 Task: Search one way flight ticket for 4 adults, 2 children, 2 infants in seat and 1 infant on lap in economy from Portsmouth: Portsmouth International Airport At Pease to Jacksonville: Albert J. Ellis Airport on 8-3-2023. Choice of flights is Alaska. Price is upto 90000. Outbound departure time preference is 21:00. Return departure time preference is 16:00.
Action: Mouse moved to (227, 284)
Screenshot: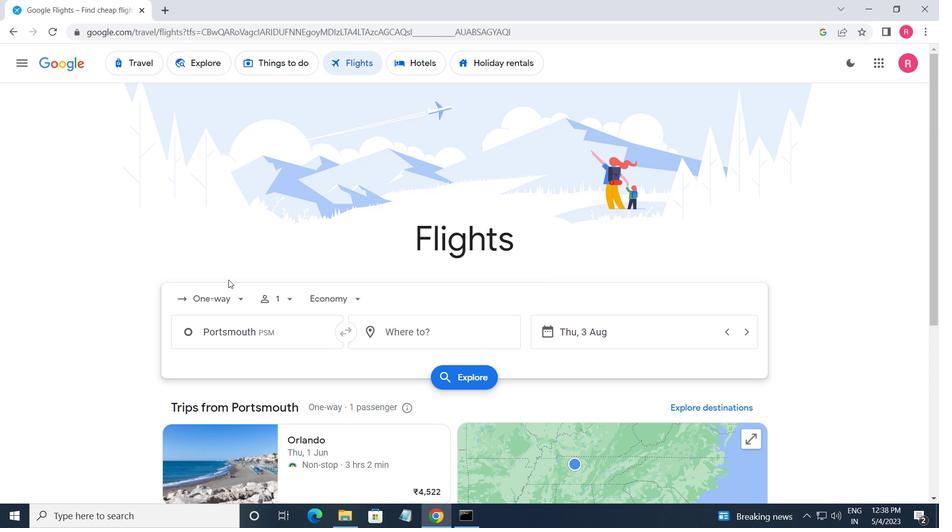 
Action: Mouse pressed left at (227, 284)
Screenshot: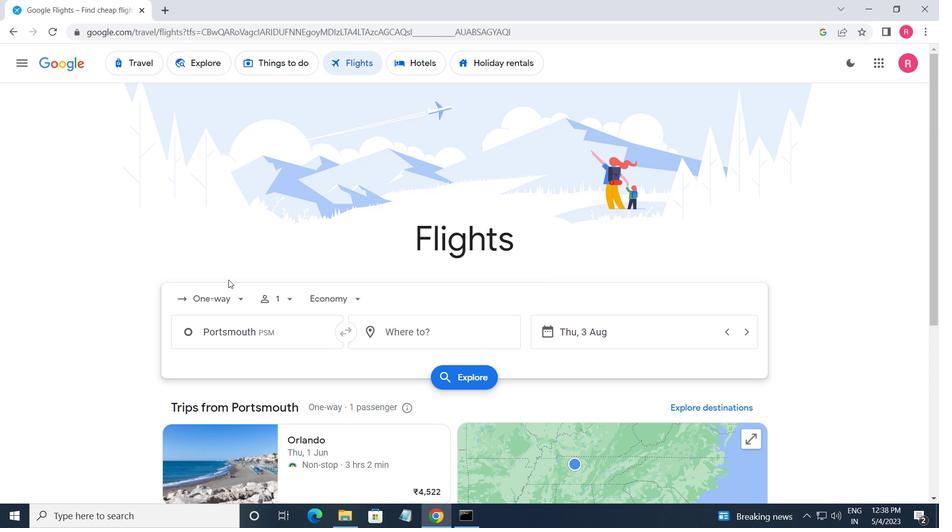 
Action: Mouse moved to (234, 352)
Screenshot: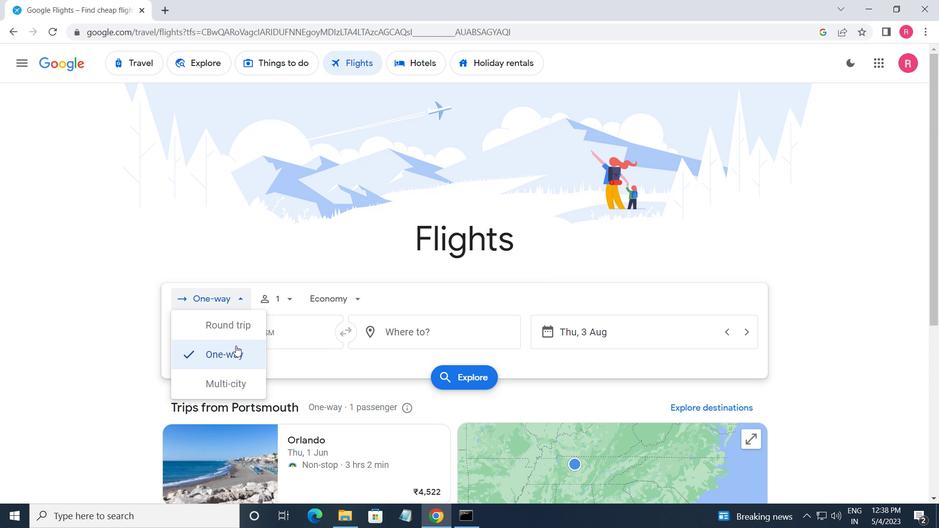 
Action: Mouse pressed left at (234, 352)
Screenshot: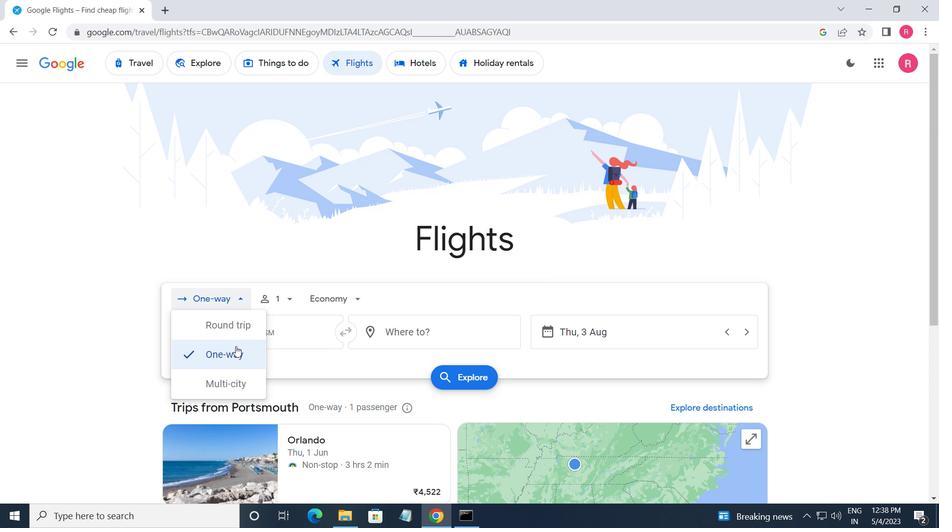 
Action: Mouse moved to (272, 304)
Screenshot: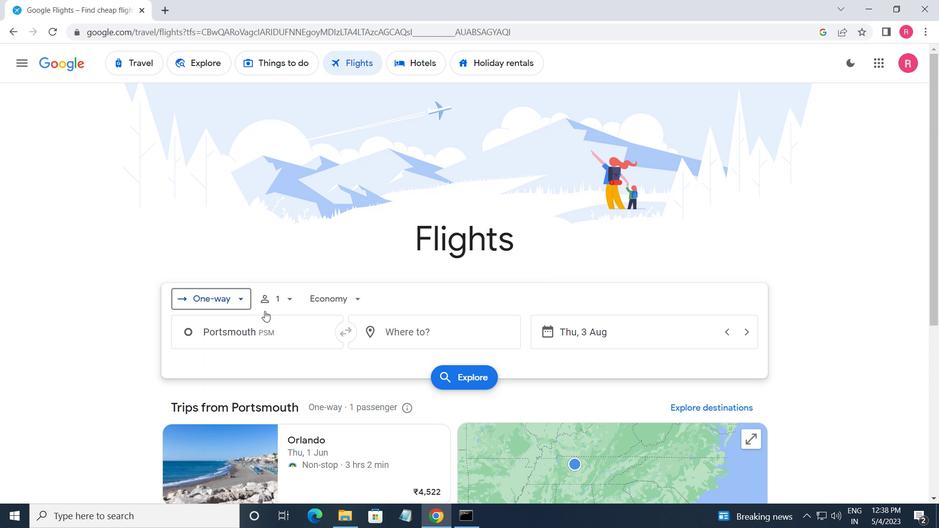 
Action: Mouse pressed left at (272, 304)
Screenshot: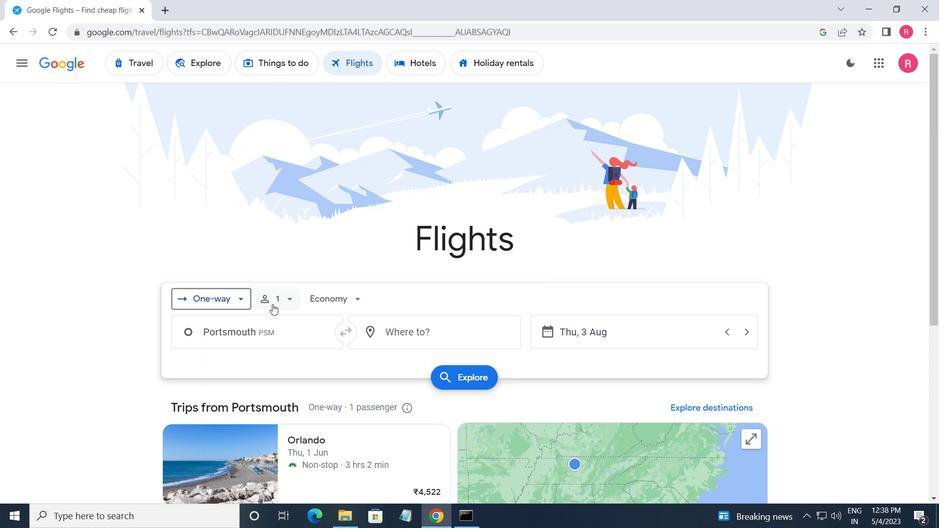 
Action: Mouse moved to (397, 333)
Screenshot: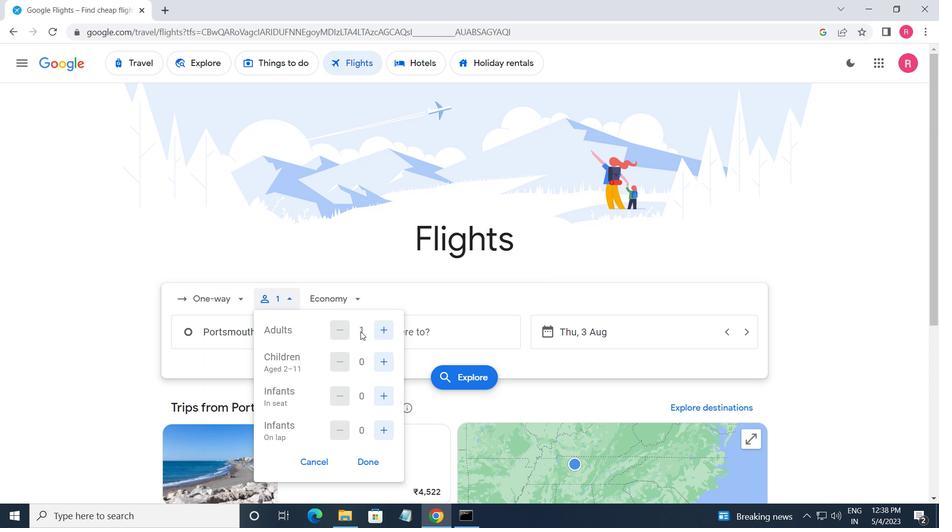 
Action: Mouse pressed left at (397, 333)
Screenshot: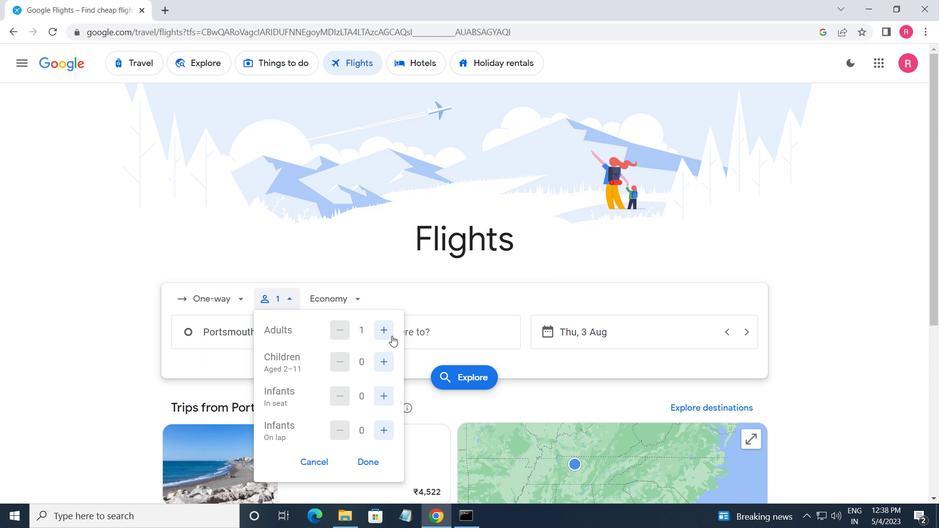 
Action: Mouse moved to (390, 330)
Screenshot: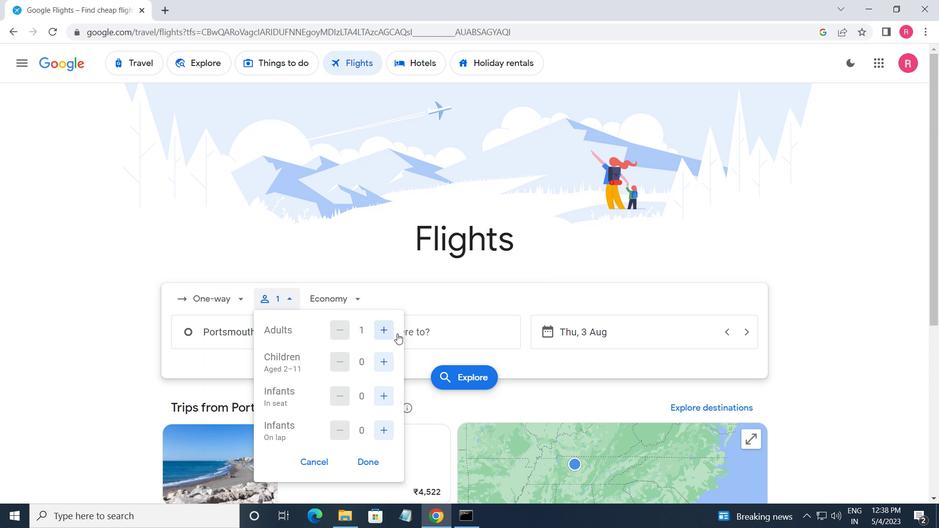 
Action: Mouse pressed left at (390, 330)
Screenshot: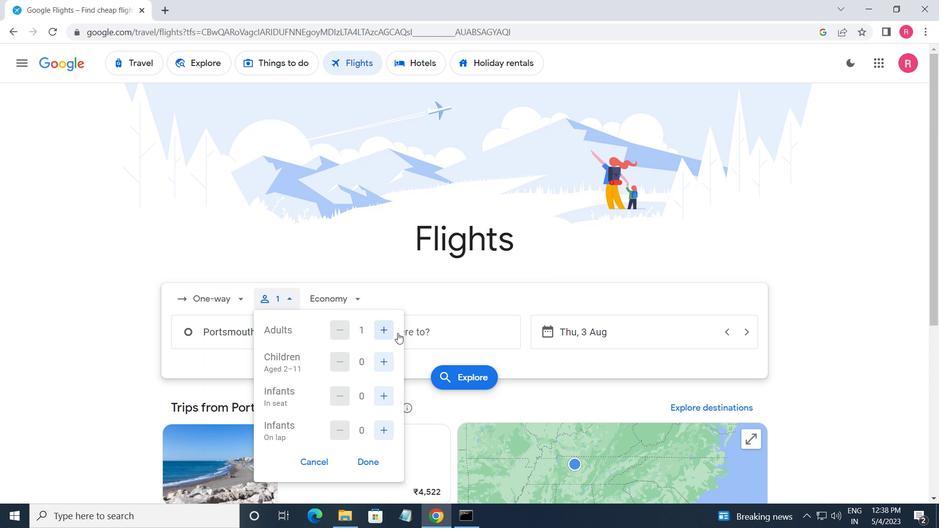 
Action: Mouse moved to (390, 330)
Screenshot: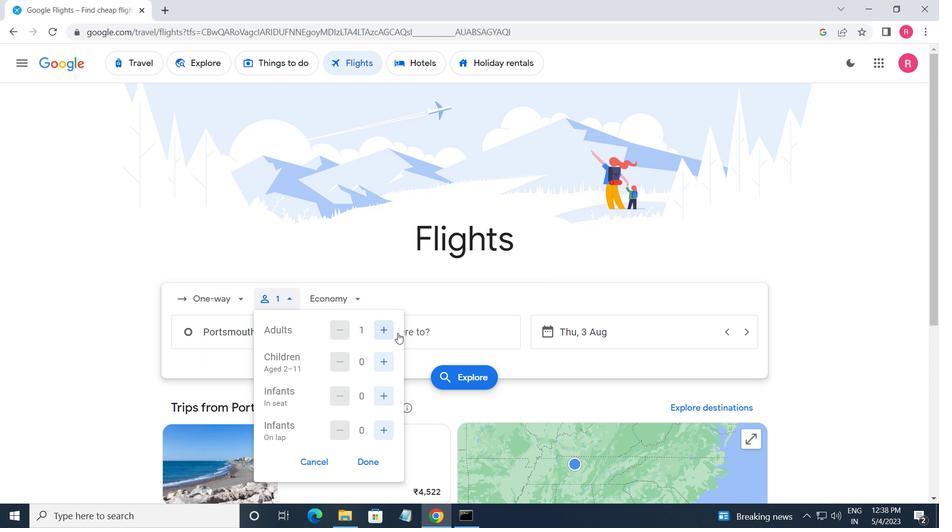 
Action: Mouse pressed left at (390, 330)
Screenshot: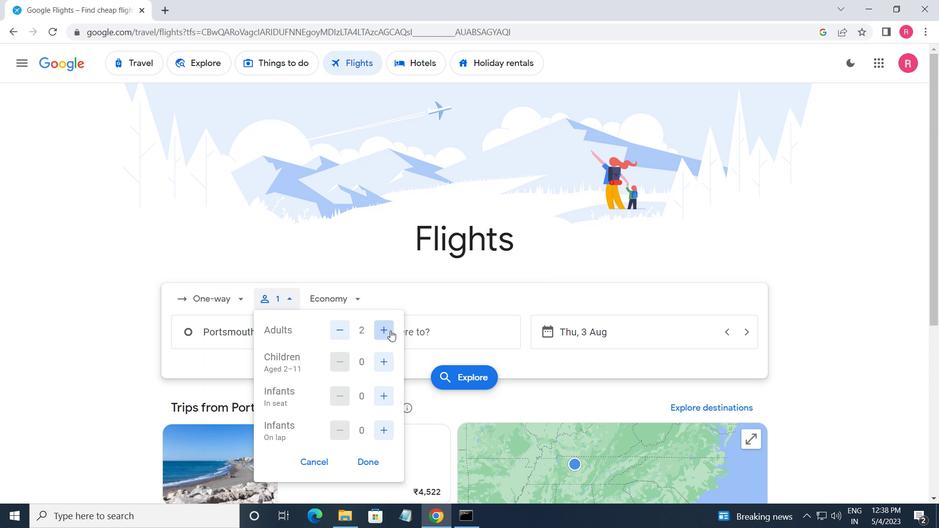 
Action: Mouse moved to (384, 362)
Screenshot: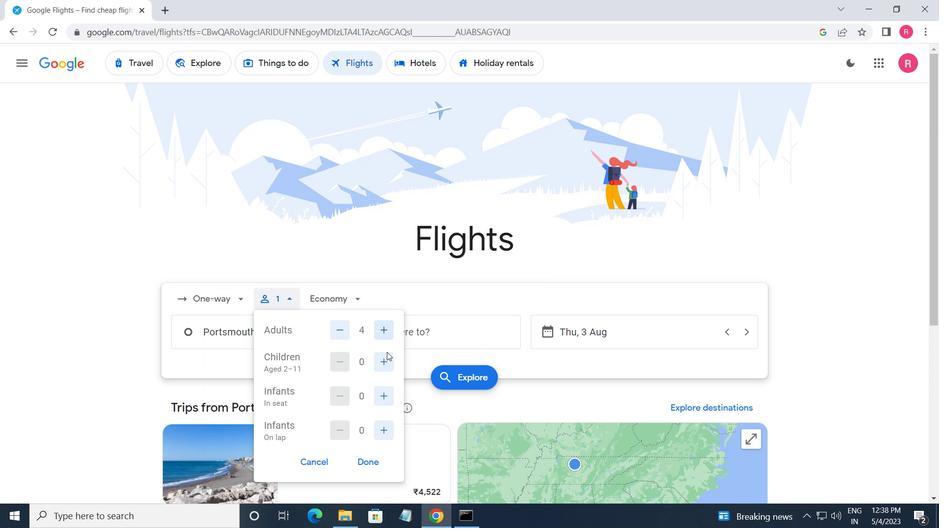 
Action: Mouse pressed left at (384, 362)
Screenshot: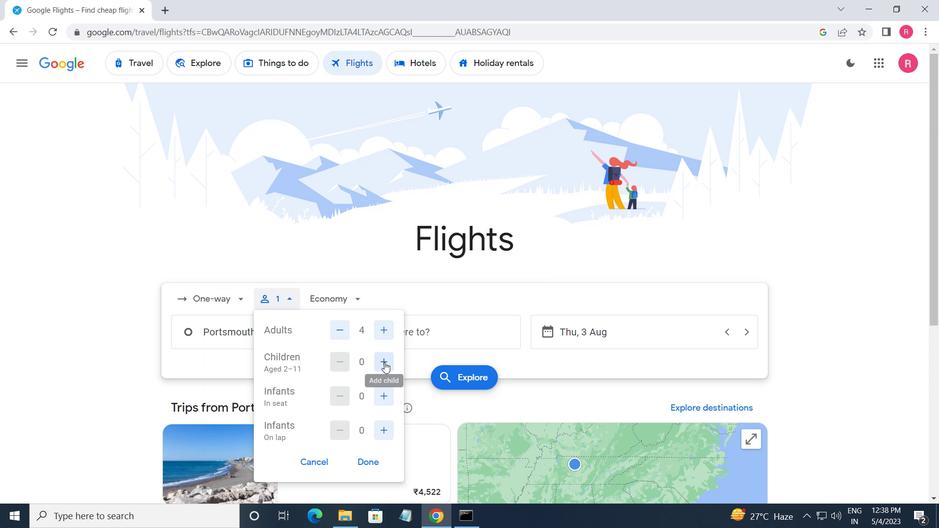 
Action: Mouse pressed left at (384, 362)
Screenshot: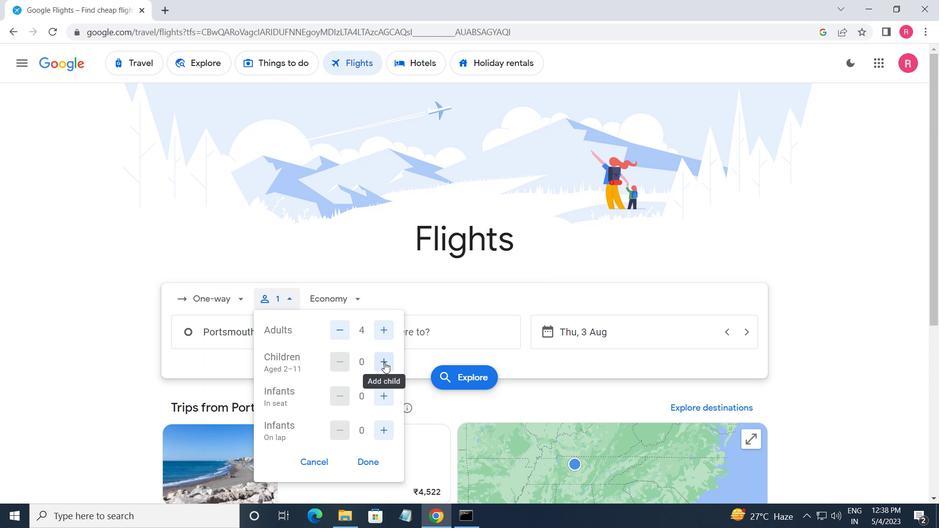 
Action: Mouse moved to (381, 390)
Screenshot: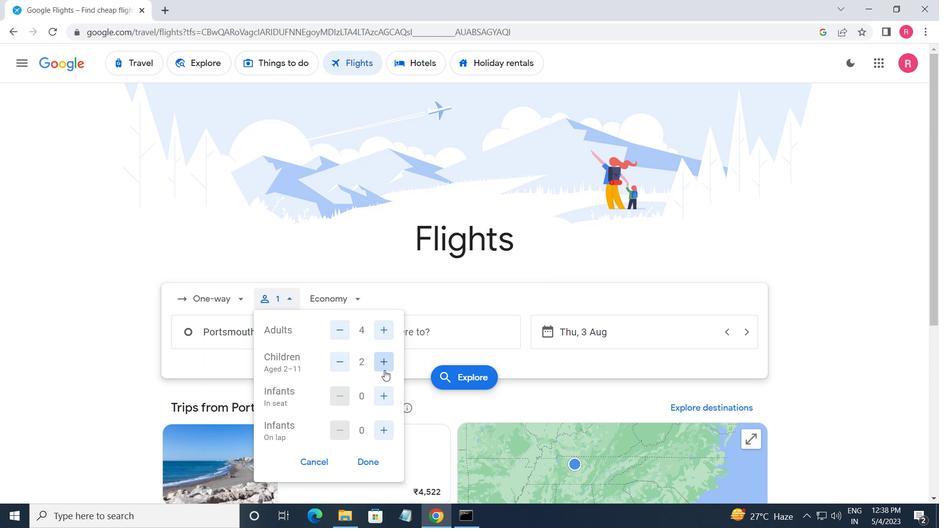 
Action: Mouse pressed left at (381, 390)
Screenshot: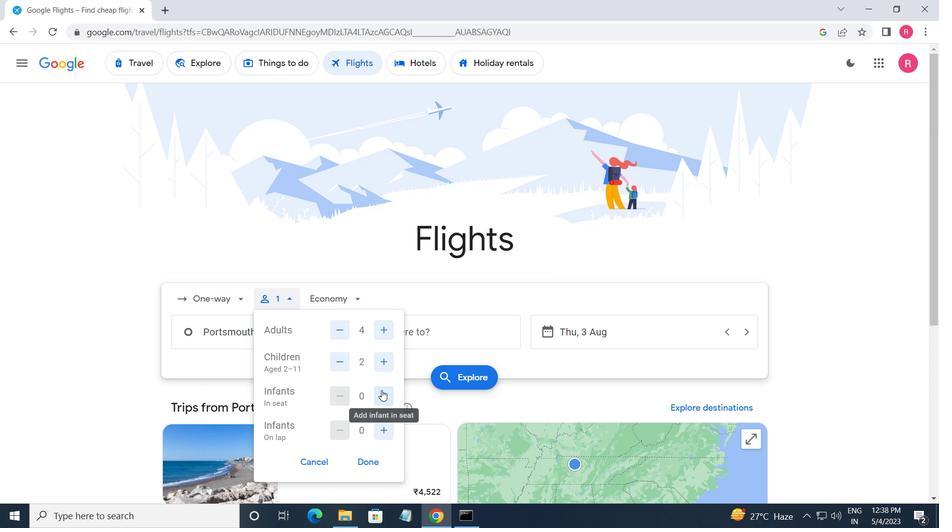 
Action: Mouse pressed left at (381, 390)
Screenshot: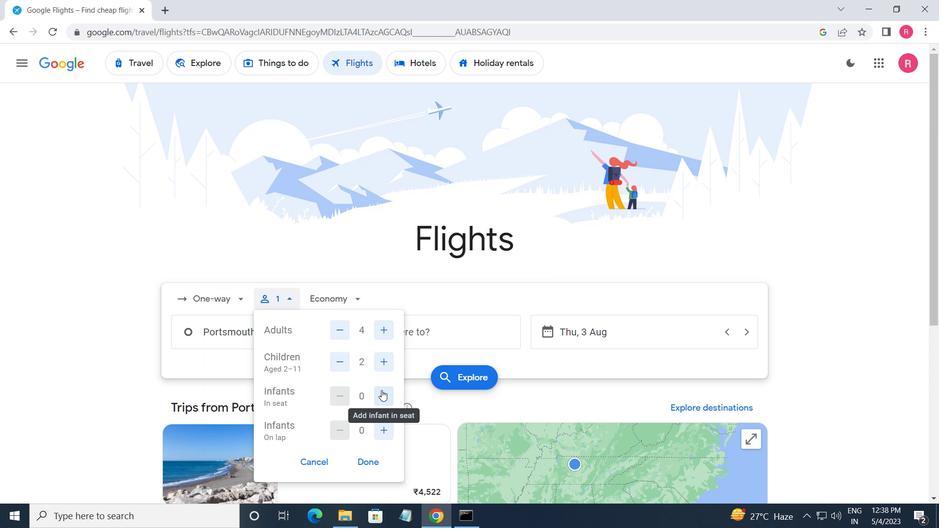 
Action: Mouse moved to (381, 423)
Screenshot: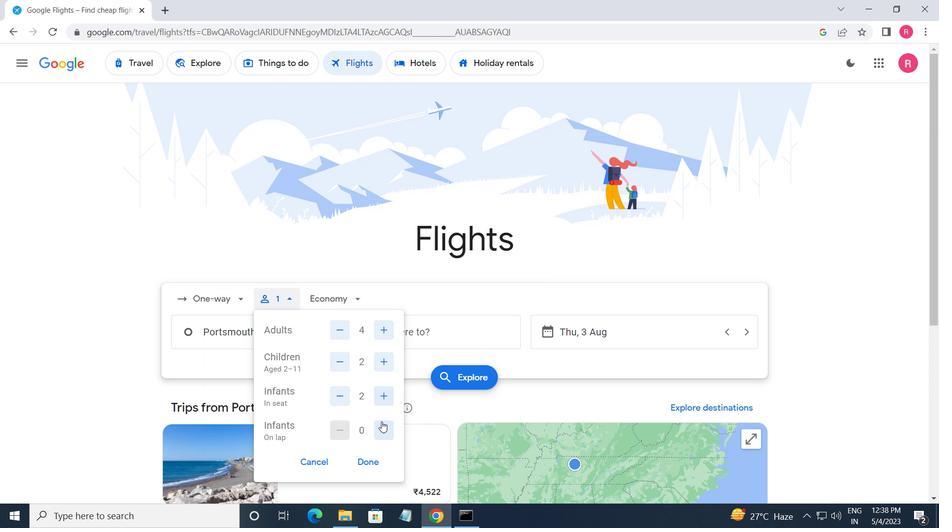 
Action: Mouse pressed left at (381, 423)
Screenshot: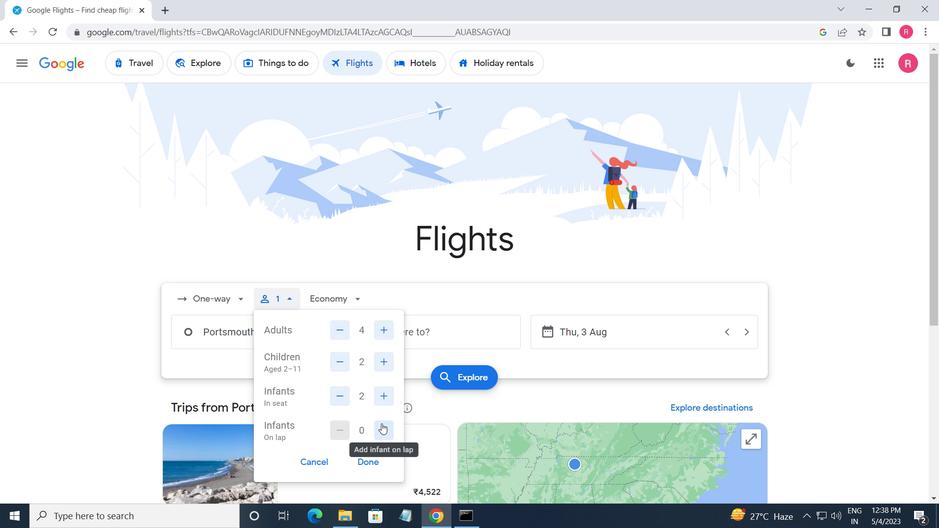 
Action: Mouse moved to (347, 301)
Screenshot: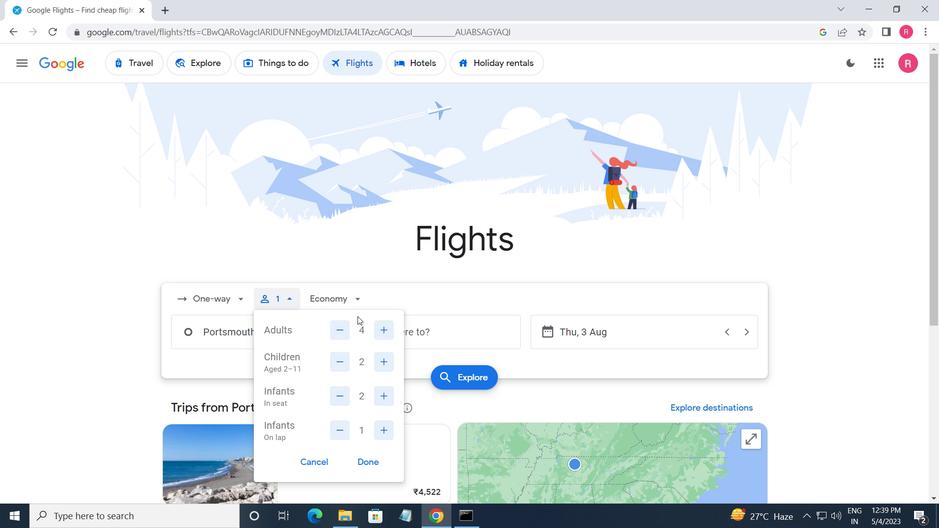 
Action: Mouse pressed left at (347, 301)
Screenshot: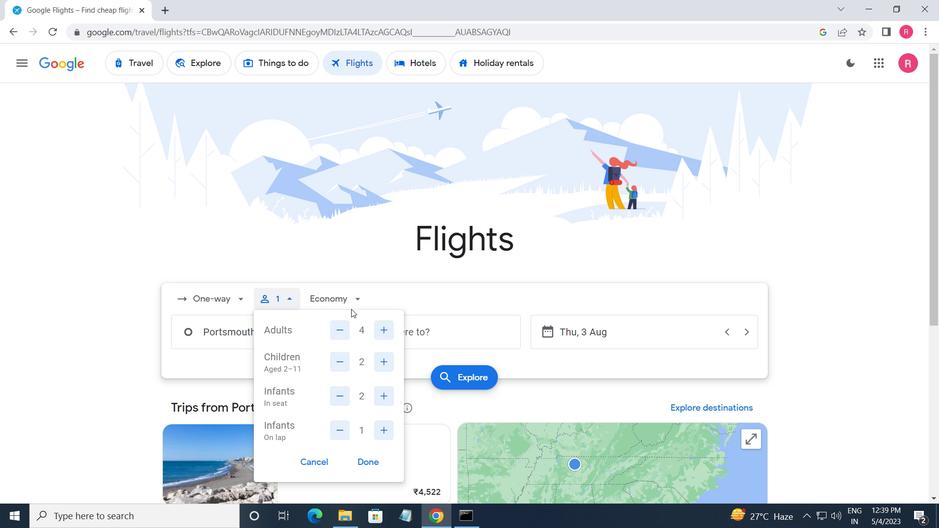 
Action: Mouse moved to (345, 328)
Screenshot: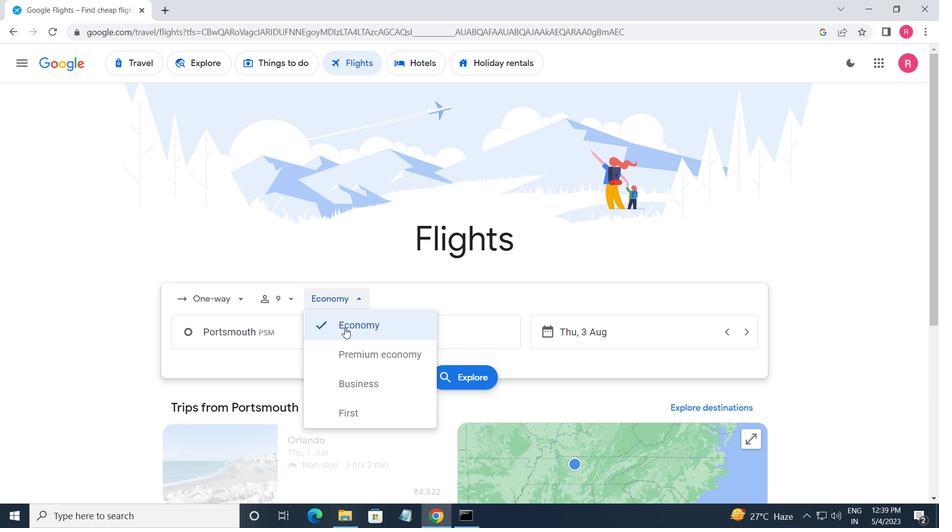 
Action: Mouse pressed left at (345, 328)
Screenshot: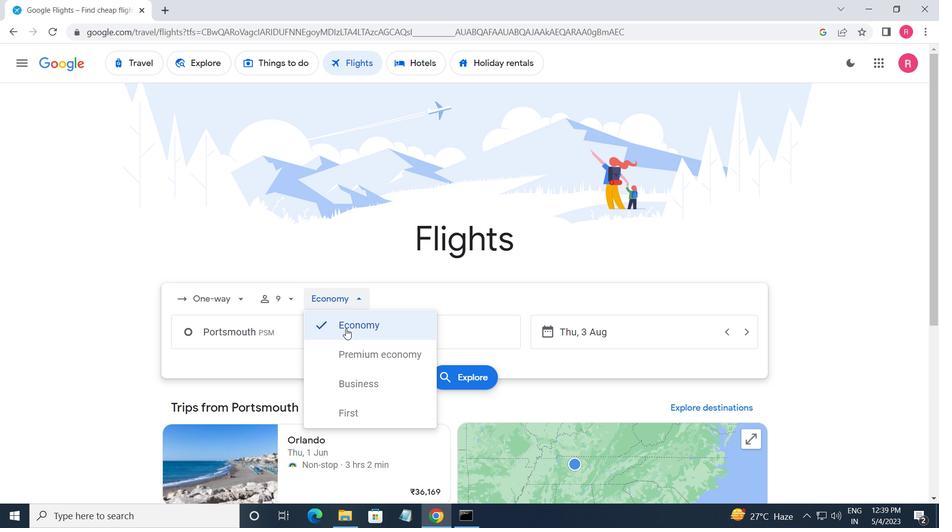 
Action: Mouse moved to (282, 339)
Screenshot: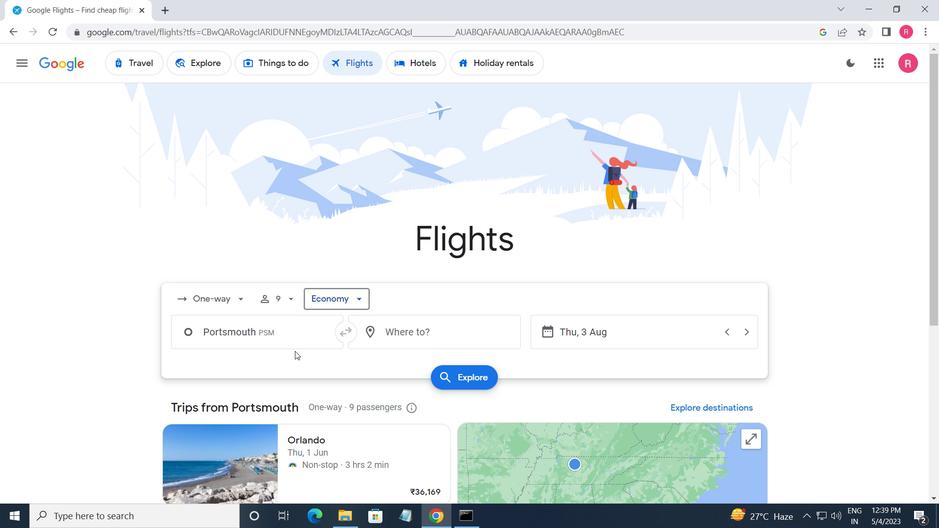 
Action: Mouse pressed left at (282, 339)
Screenshot: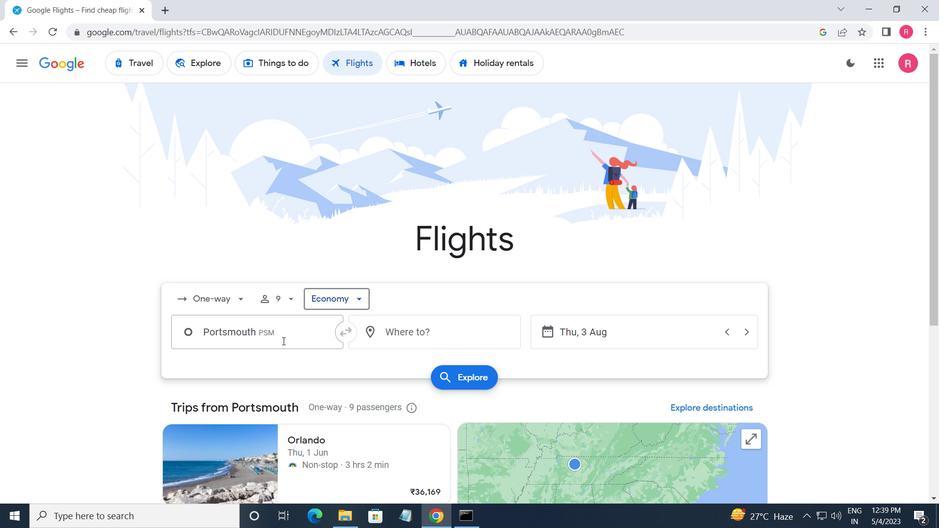 
Action: Mouse moved to (299, 464)
Screenshot: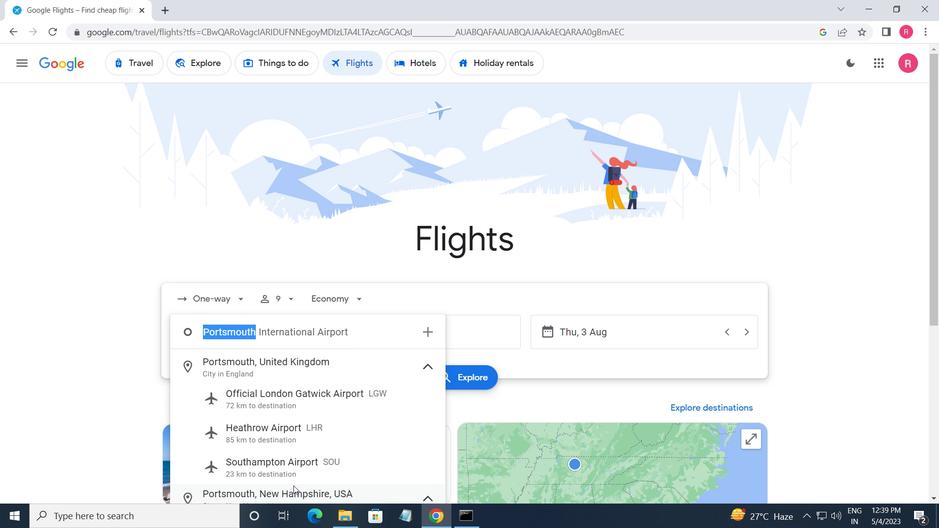 
Action: Mouse scrolled (299, 464) with delta (0, 0)
Screenshot: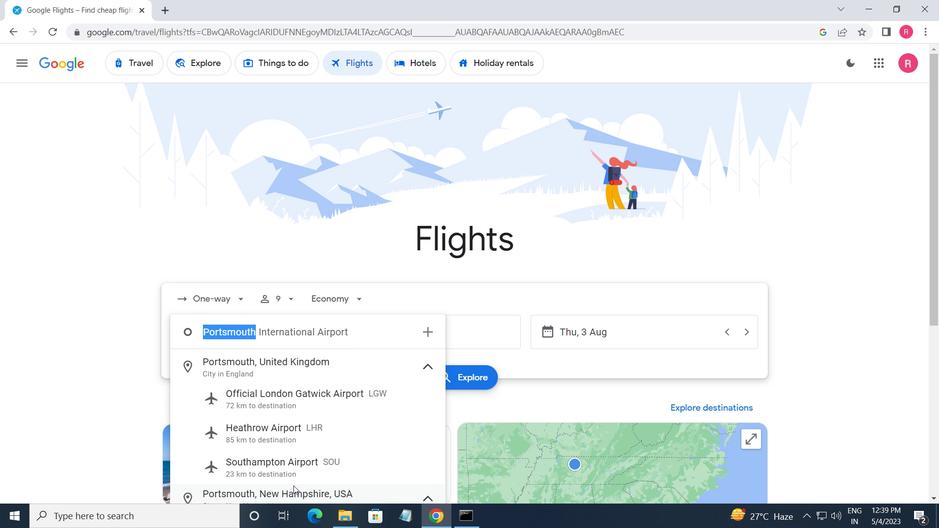
Action: Mouse moved to (300, 462)
Screenshot: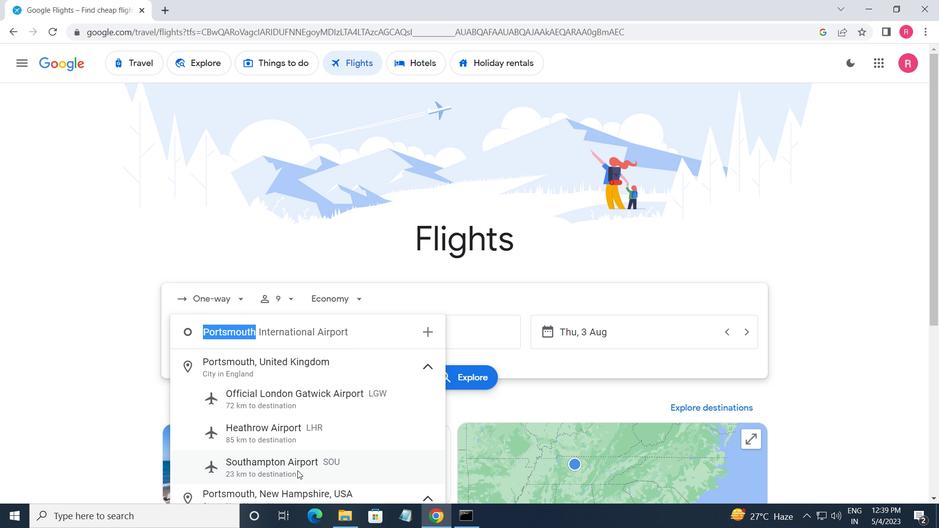 
Action: Mouse scrolled (300, 462) with delta (0, 0)
Screenshot: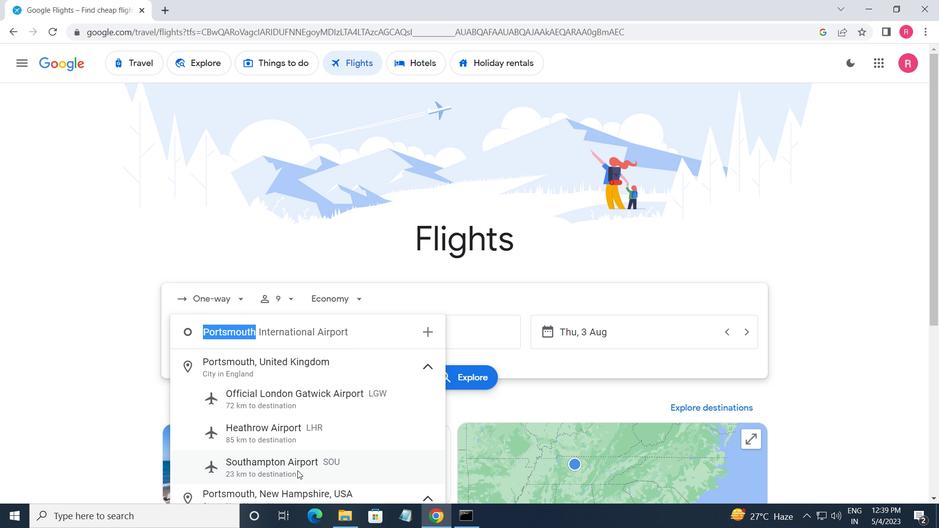 
Action: Mouse moved to (298, 435)
Screenshot: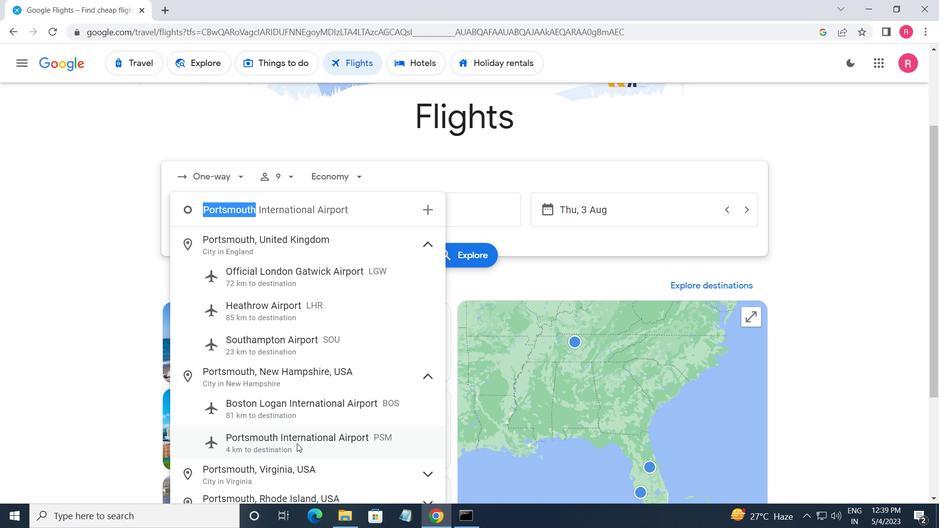 
Action: Mouse pressed left at (298, 435)
Screenshot: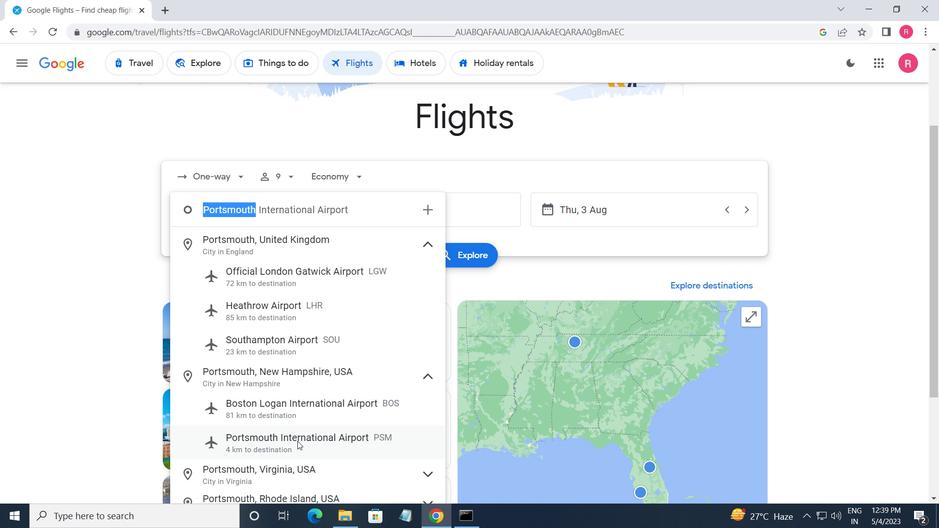 
Action: Mouse moved to (417, 210)
Screenshot: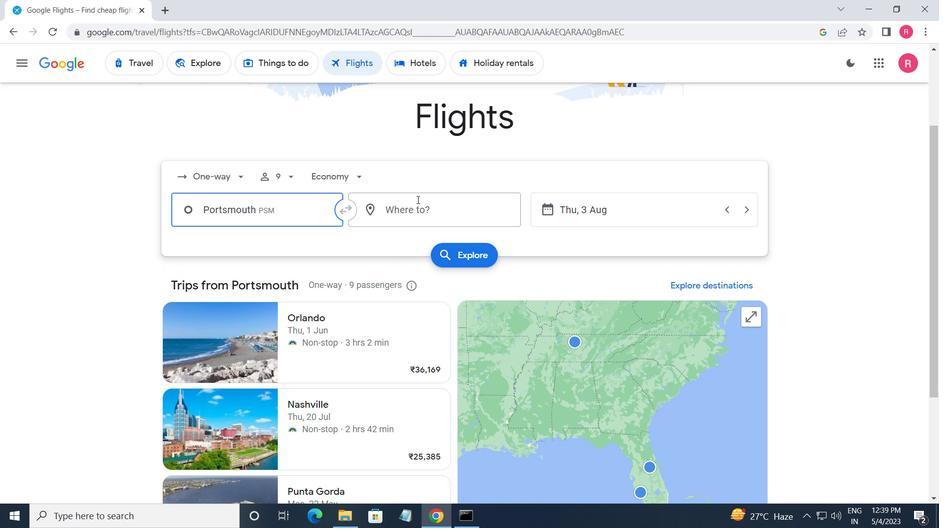 
Action: Mouse pressed left at (417, 210)
Screenshot: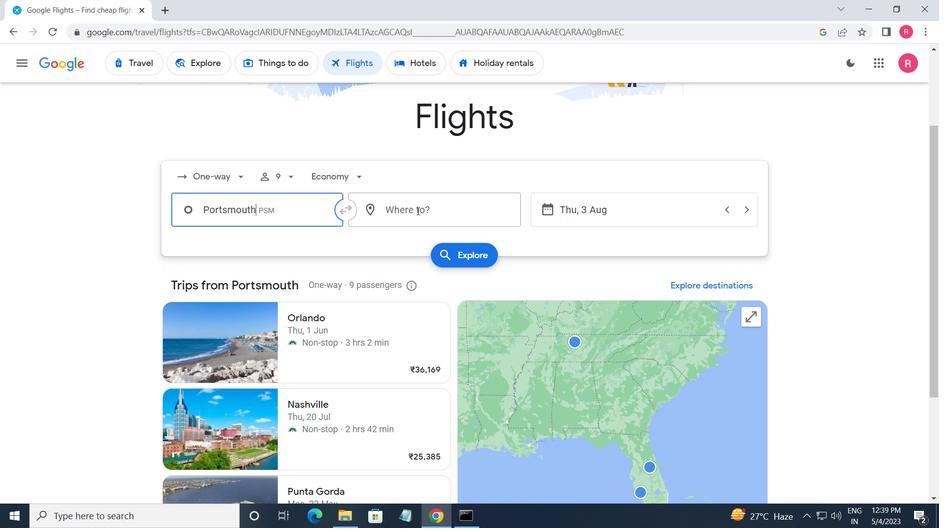 
Action: Mouse moved to (418, 337)
Screenshot: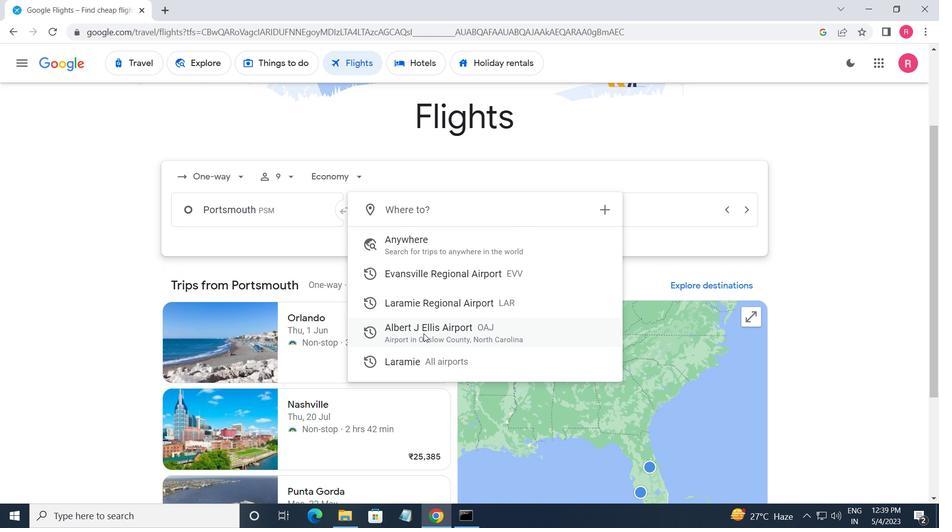 
Action: Mouse pressed left at (418, 337)
Screenshot: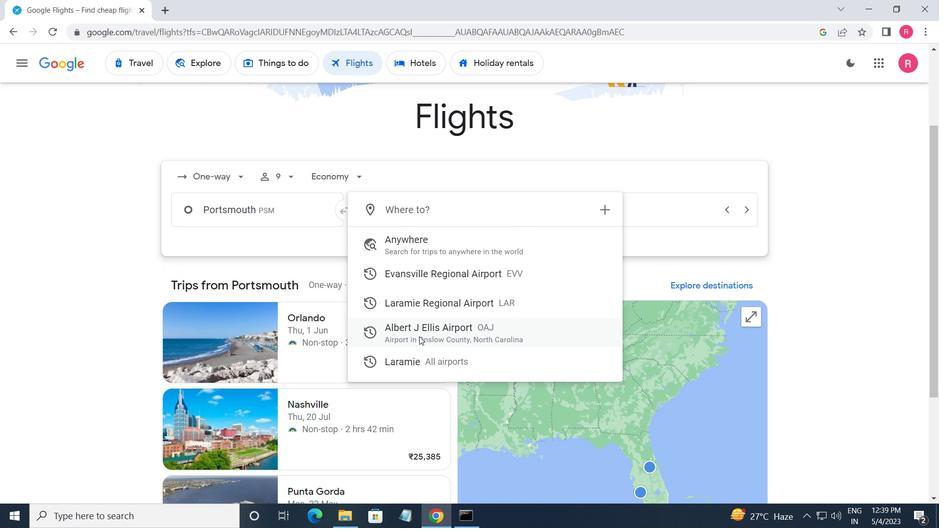 
Action: Mouse moved to (663, 211)
Screenshot: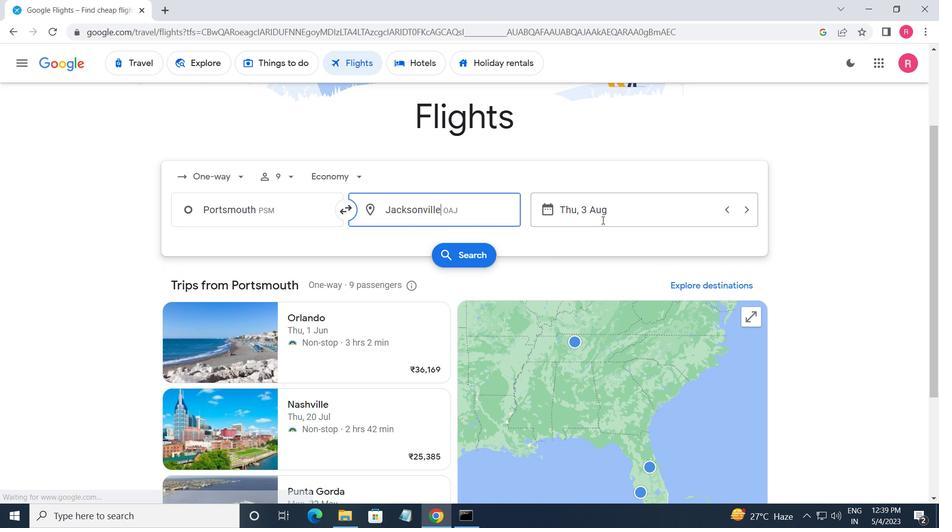 
Action: Mouse pressed left at (663, 211)
Screenshot: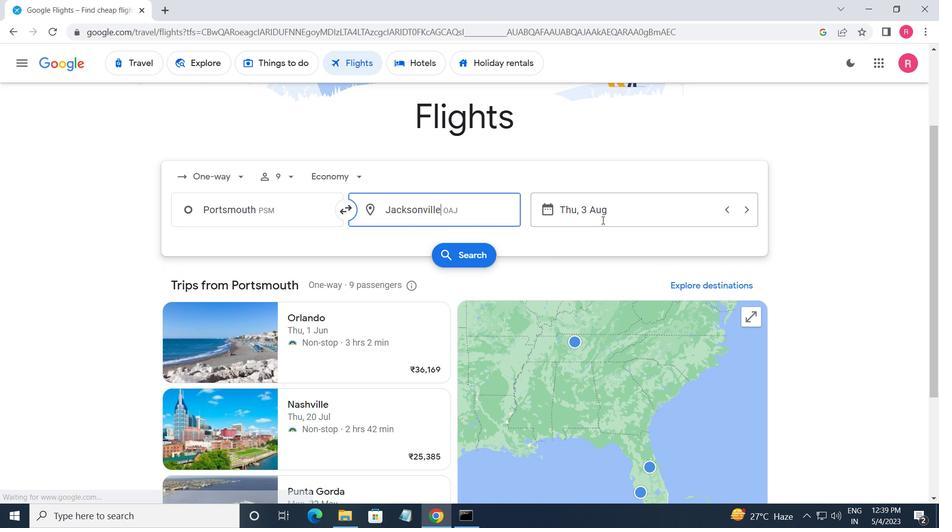 
Action: Mouse moved to (434, 278)
Screenshot: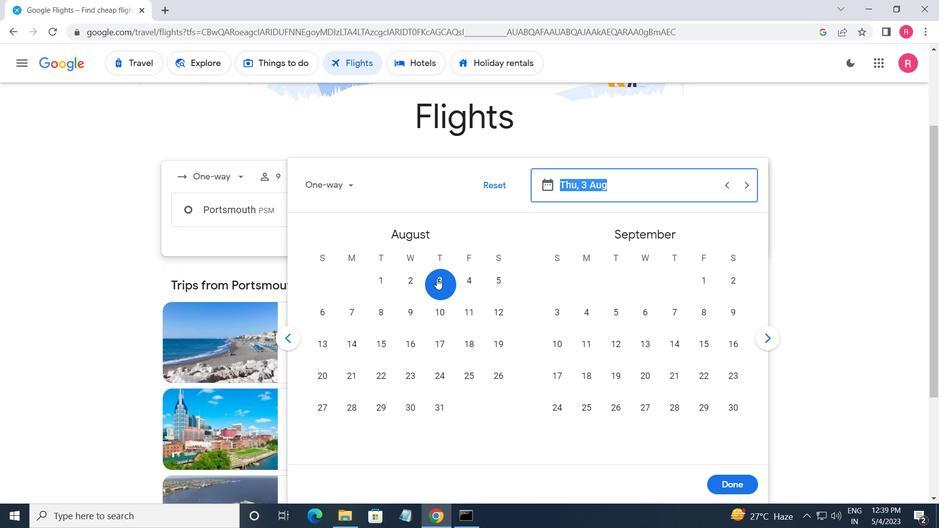 
Action: Mouse pressed left at (434, 278)
Screenshot: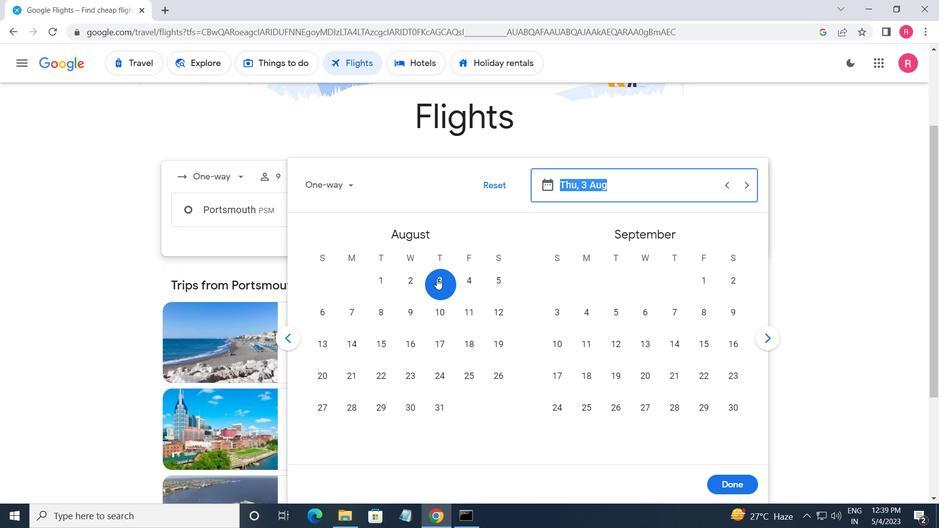 
Action: Mouse moved to (716, 477)
Screenshot: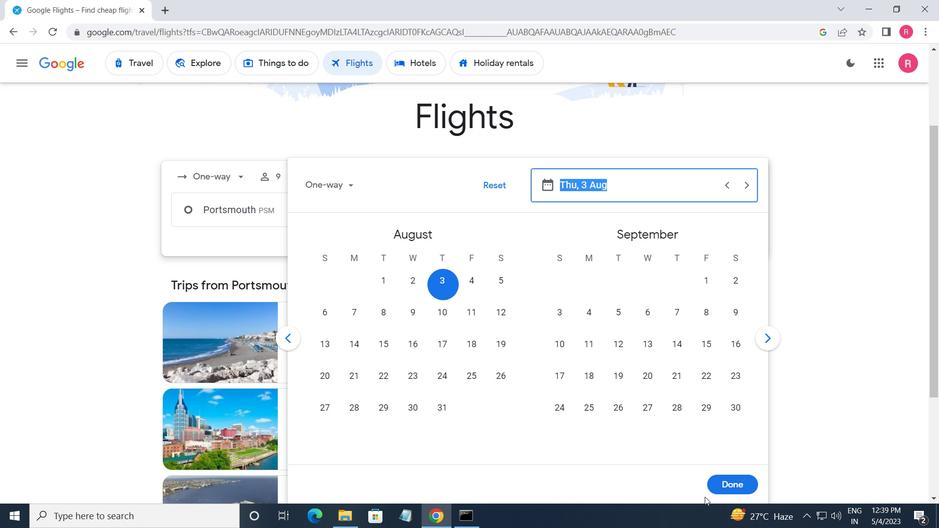 
Action: Mouse pressed left at (716, 477)
Screenshot: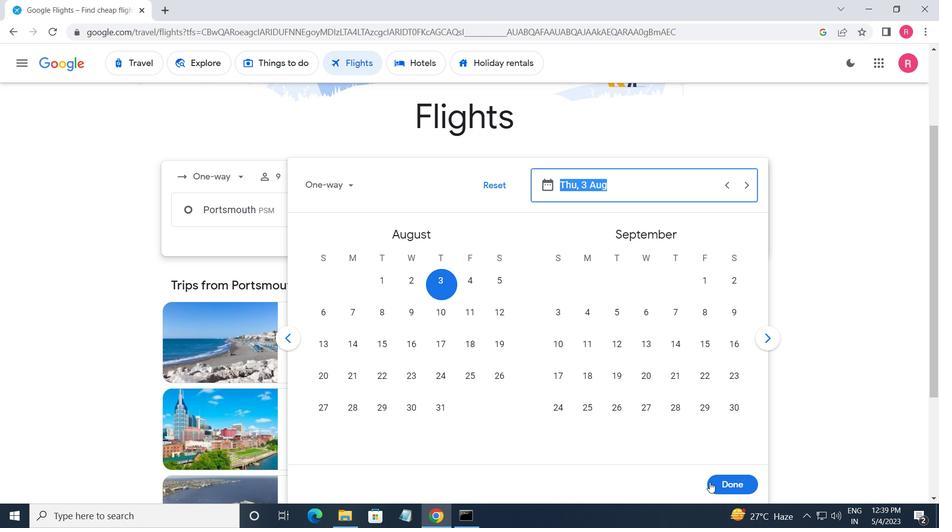 
Action: Mouse moved to (462, 255)
Screenshot: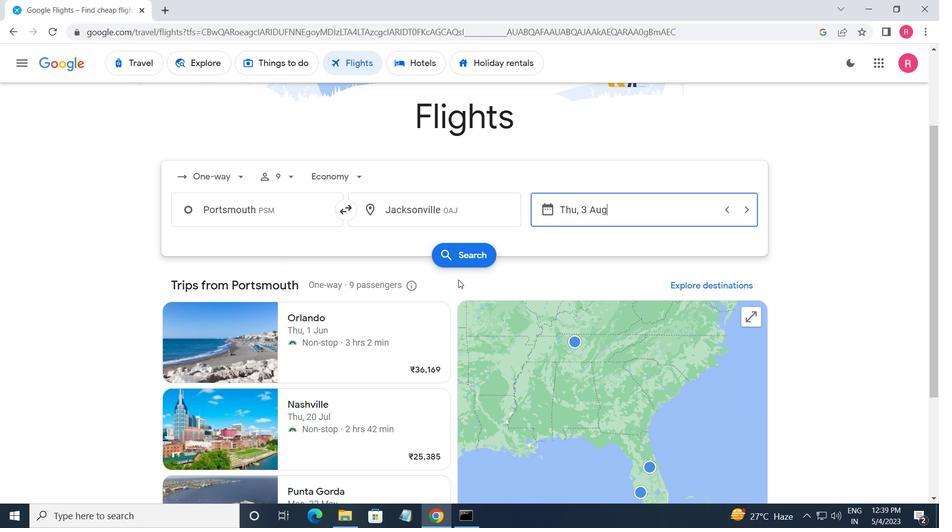 
Action: Mouse pressed left at (462, 255)
Screenshot: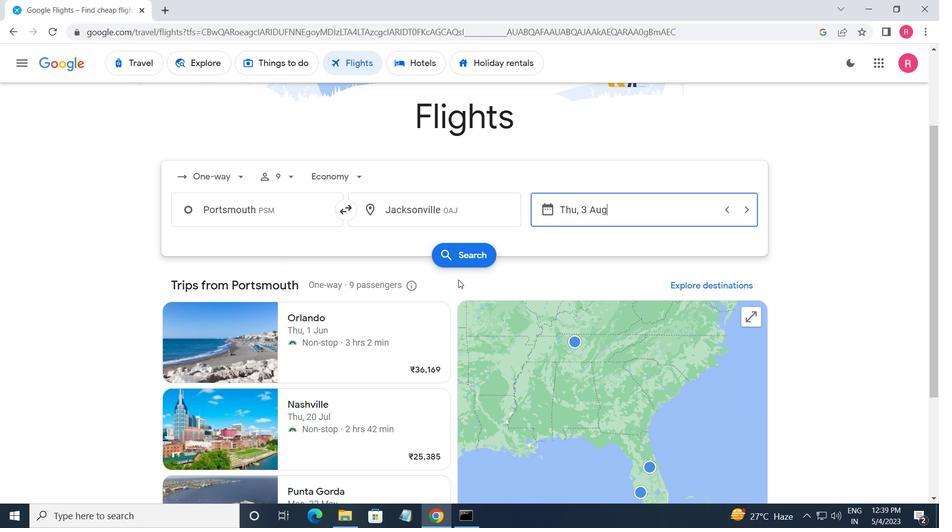 
Action: Mouse moved to (181, 181)
Screenshot: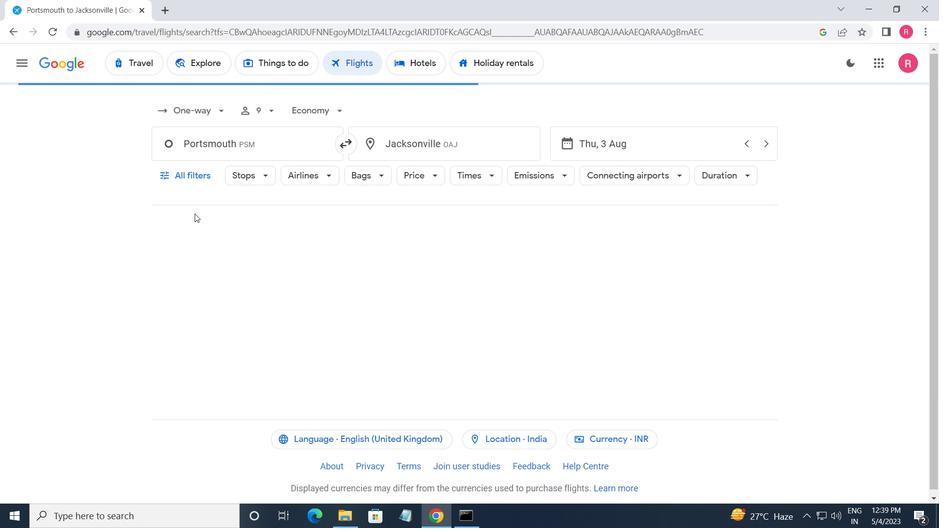 
Action: Mouse pressed left at (181, 181)
Screenshot: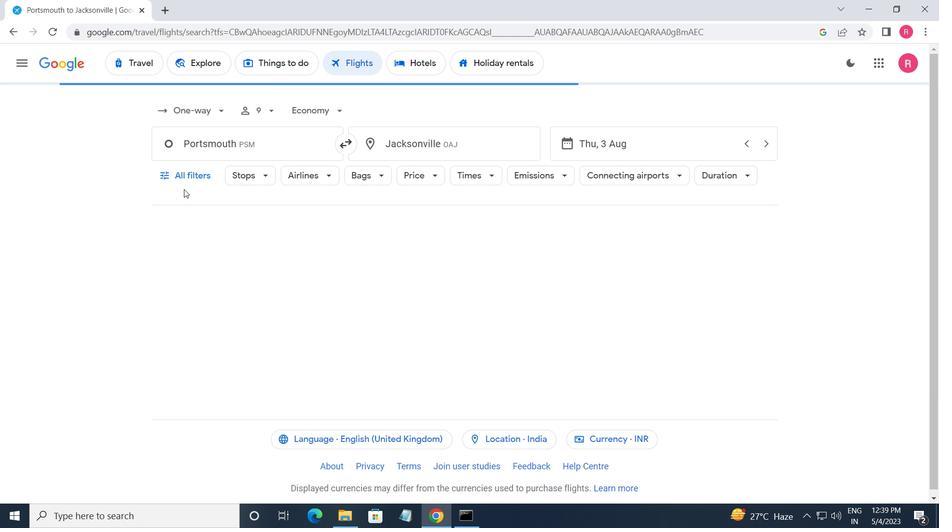 
Action: Mouse moved to (237, 313)
Screenshot: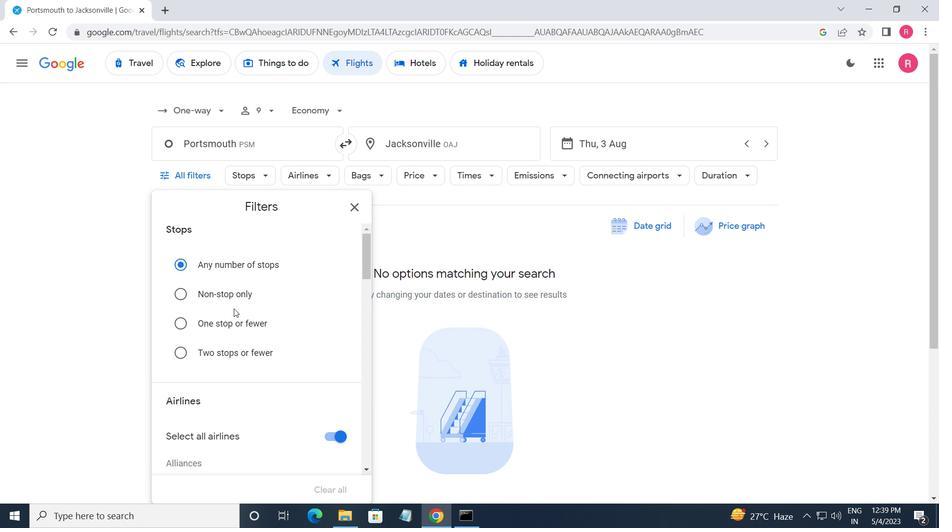 
Action: Mouse scrolled (237, 312) with delta (0, 0)
Screenshot: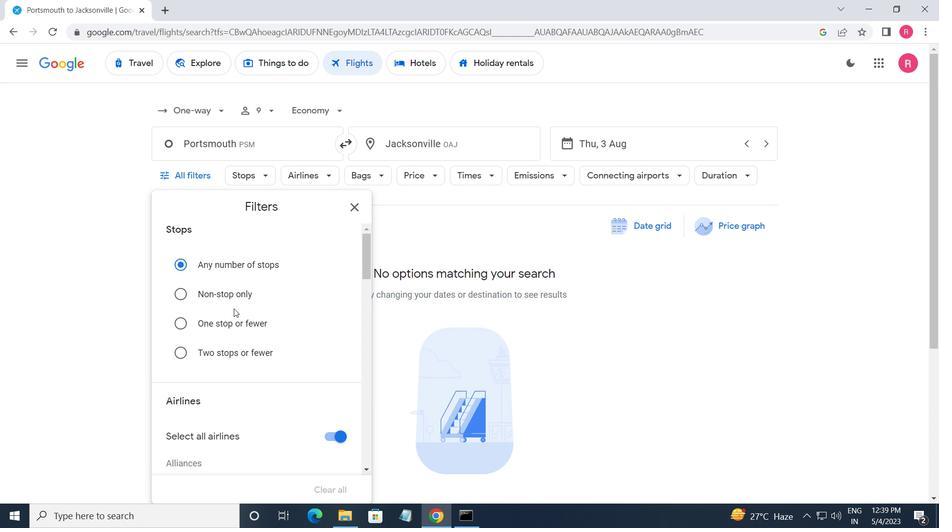 
Action: Mouse moved to (237, 315)
Screenshot: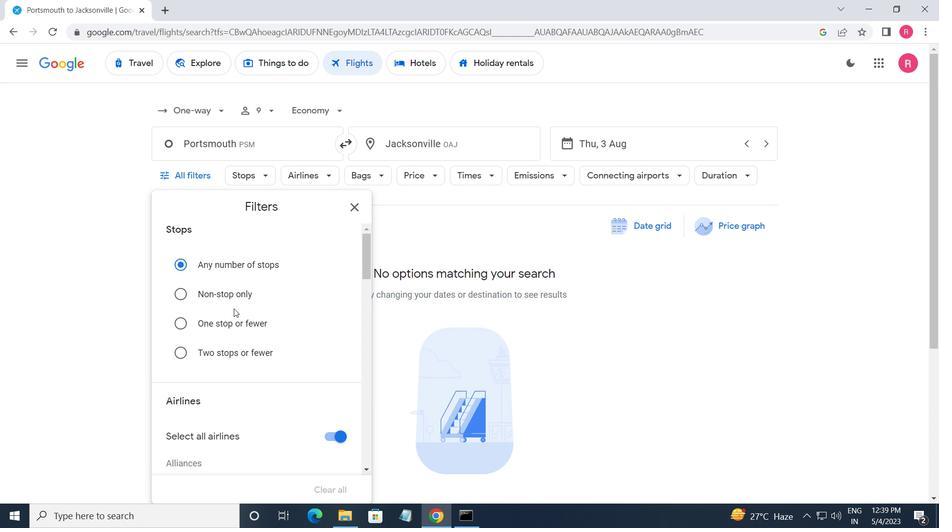 
Action: Mouse scrolled (237, 315) with delta (0, 0)
Screenshot: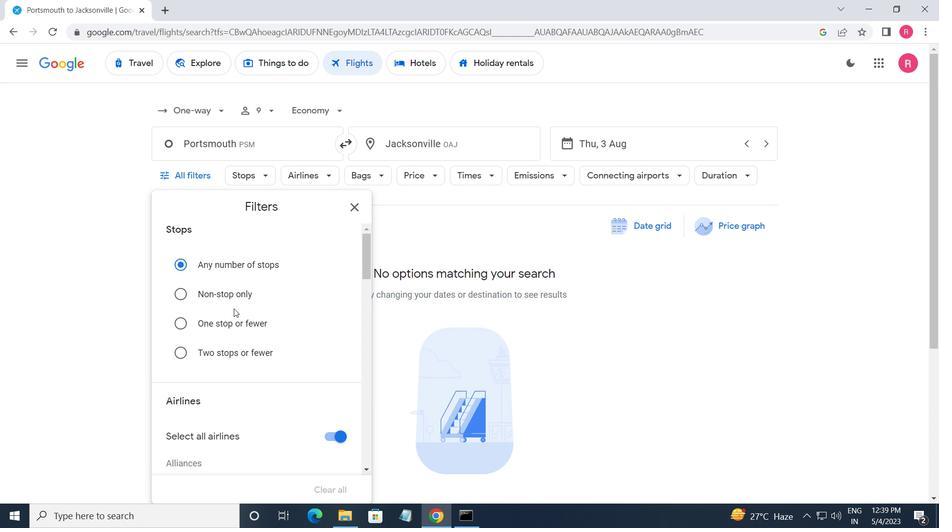 
Action: Mouse moved to (238, 317)
Screenshot: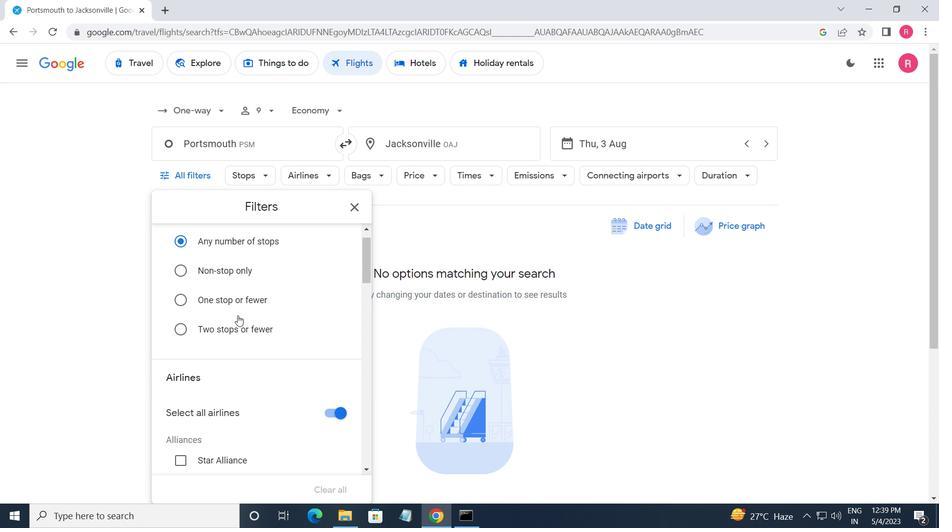 
Action: Mouse scrolled (238, 317) with delta (0, 0)
Screenshot: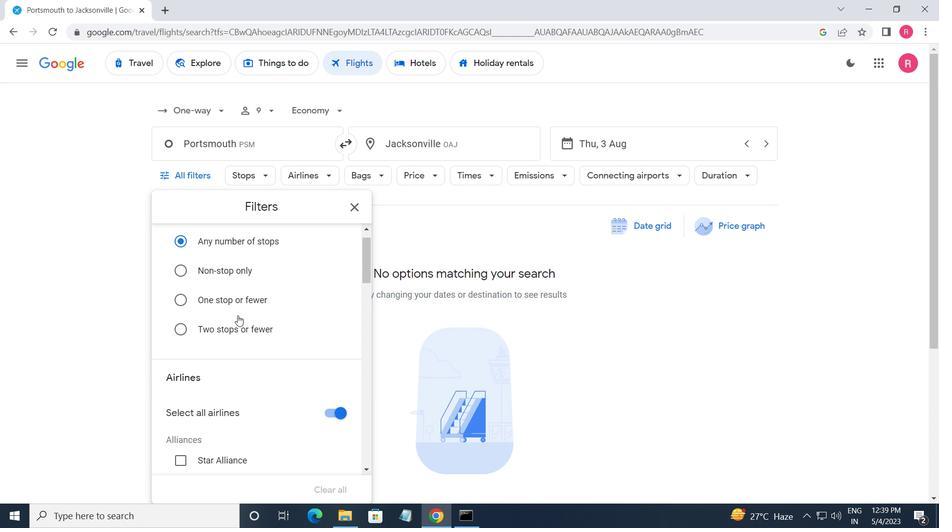 
Action: Mouse moved to (239, 319)
Screenshot: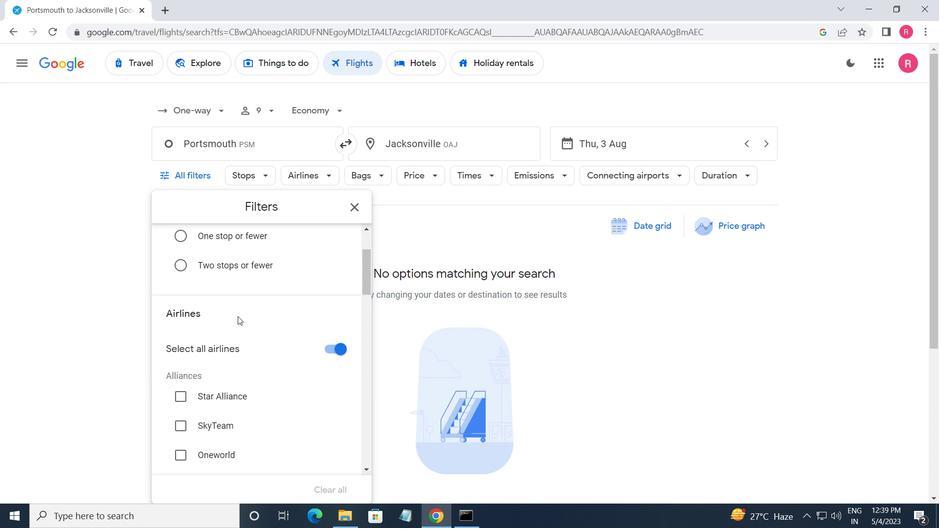
Action: Mouse scrolled (239, 318) with delta (0, 0)
Screenshot: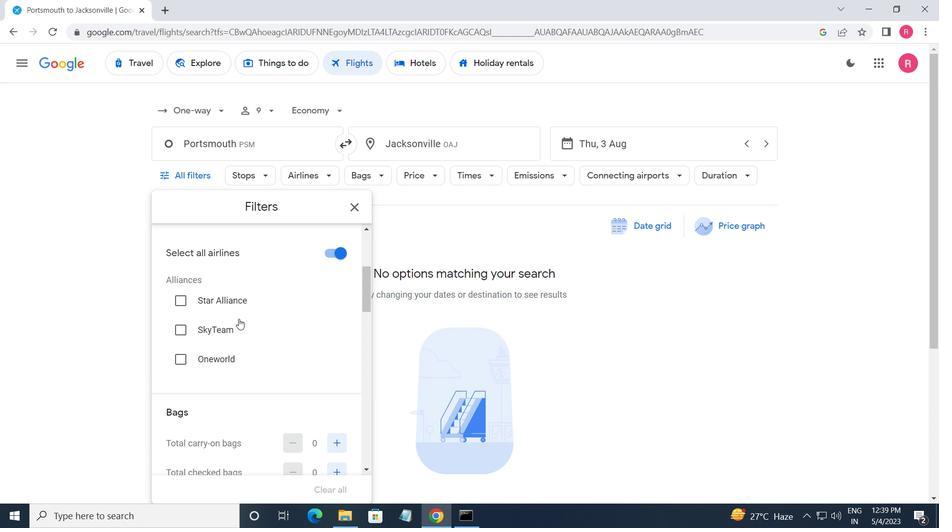 
Action: Mouse scrolled (239, 318) with delta (0, 0)
Screenshot: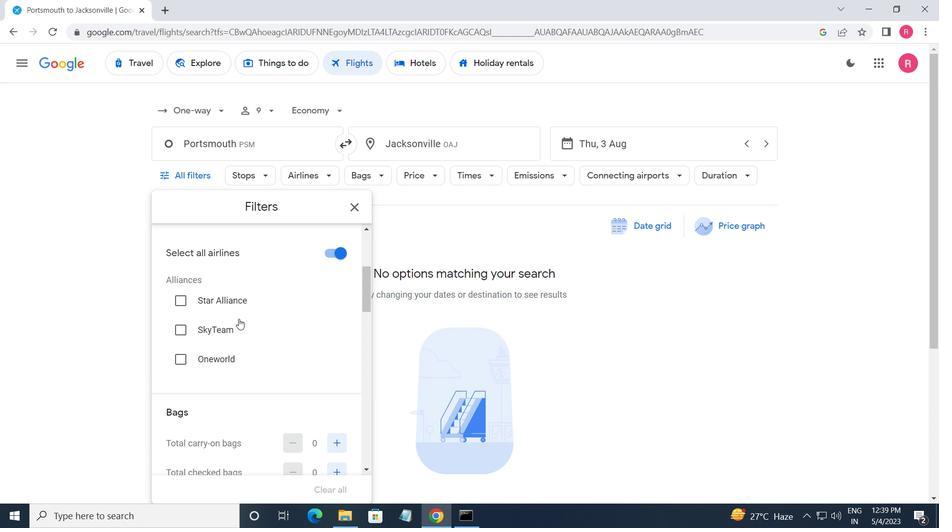 
Action: Mouse scrolled (239, 318) with delta (0, 0)
Screenshot: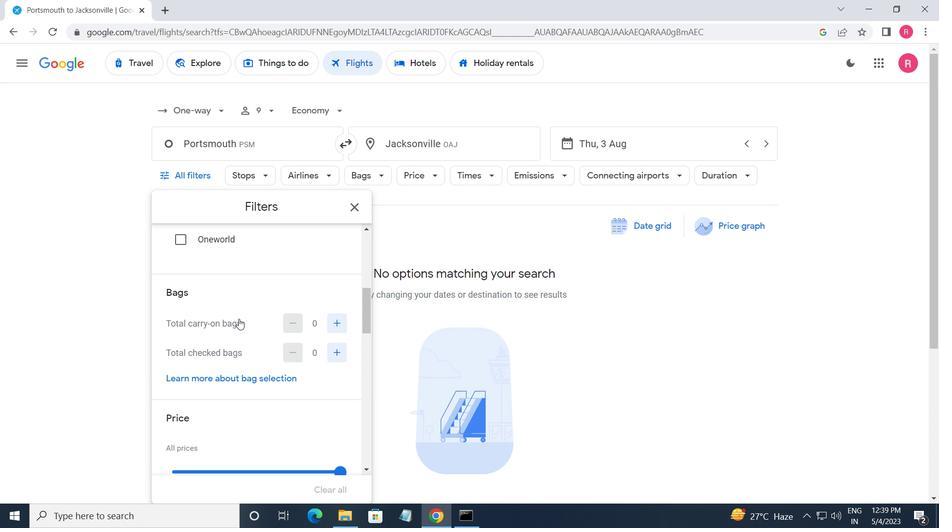 
Action: Mouse moved to (353, 416)
Screenshot: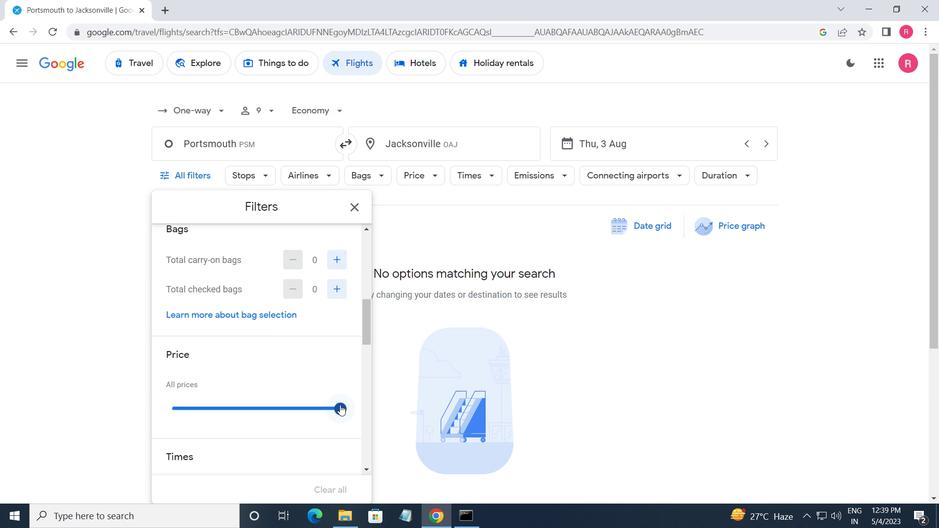 
Action: Mouse pressed left at (353, 416)
Screenshot: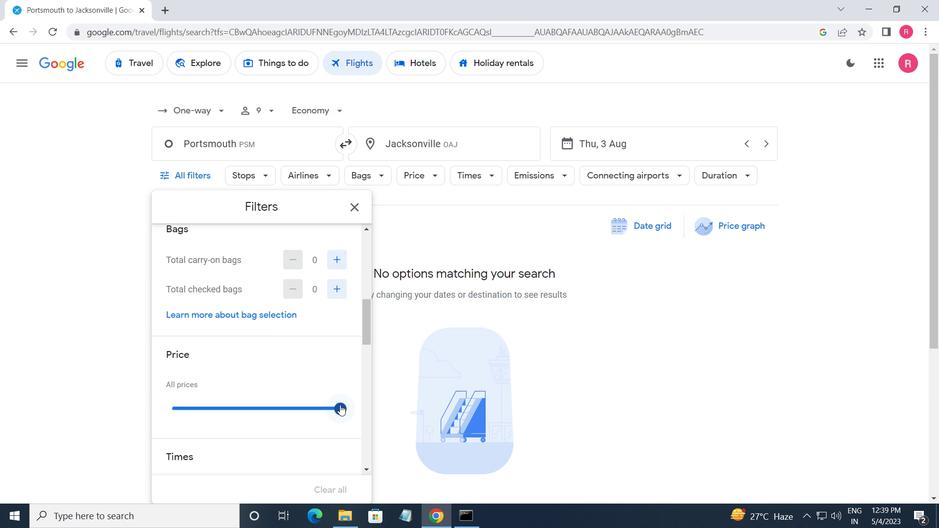 
Action: Mouse moved to (317, 408)
Screenshot: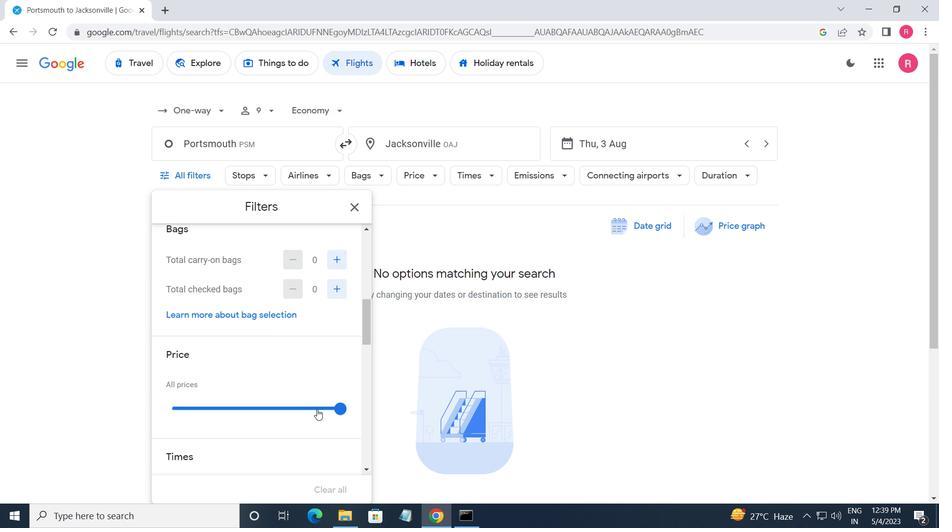 
Action: Mouse scrolled (317, 408) with delta (0, 0)
Screenshot: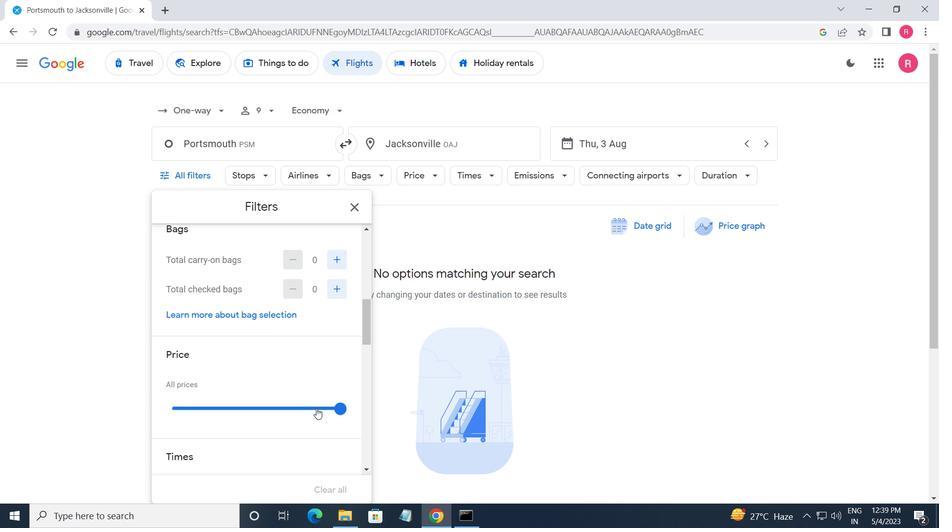 
Action: Mouse scrolled (317, 408) with delta (0, 0)
Screenshot: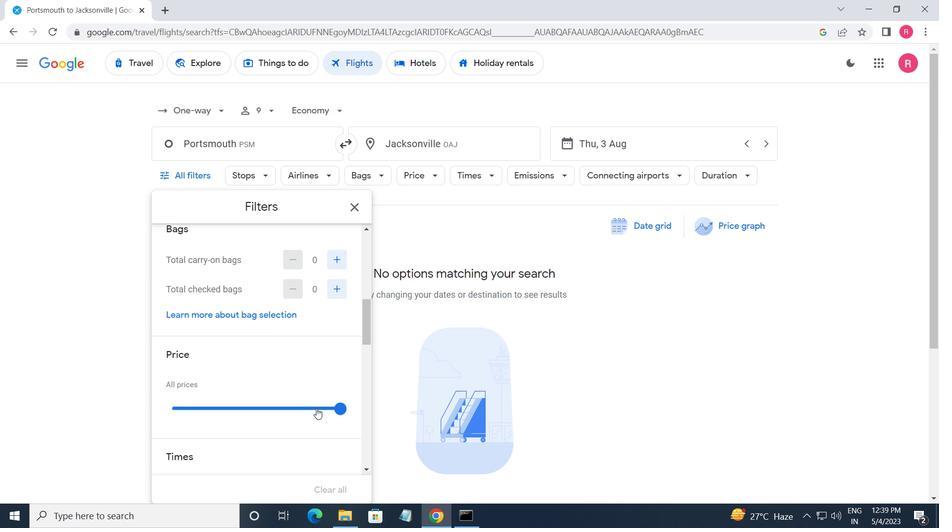 
Action: Mouse moved to (279, 407)
Screenshot: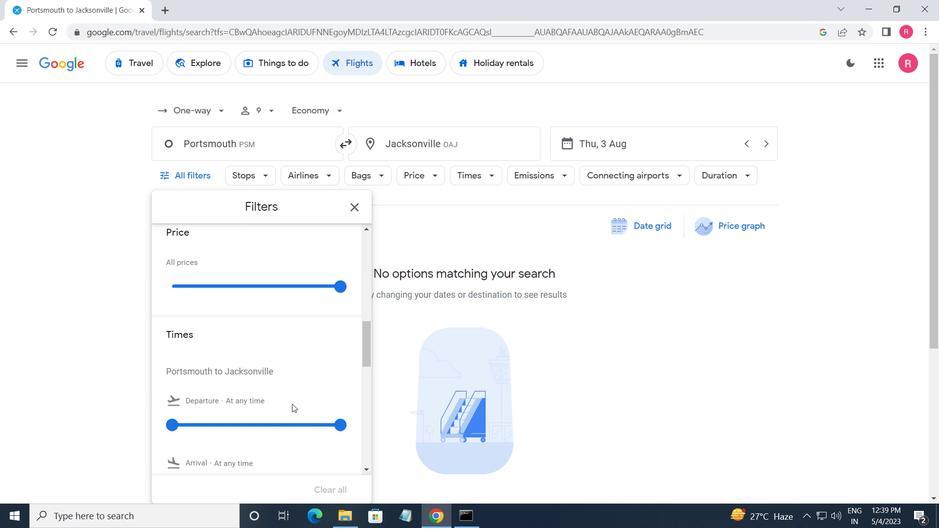 
Action: Mouse scrolled (279, 407) with delta (0, 0)
Screenshot: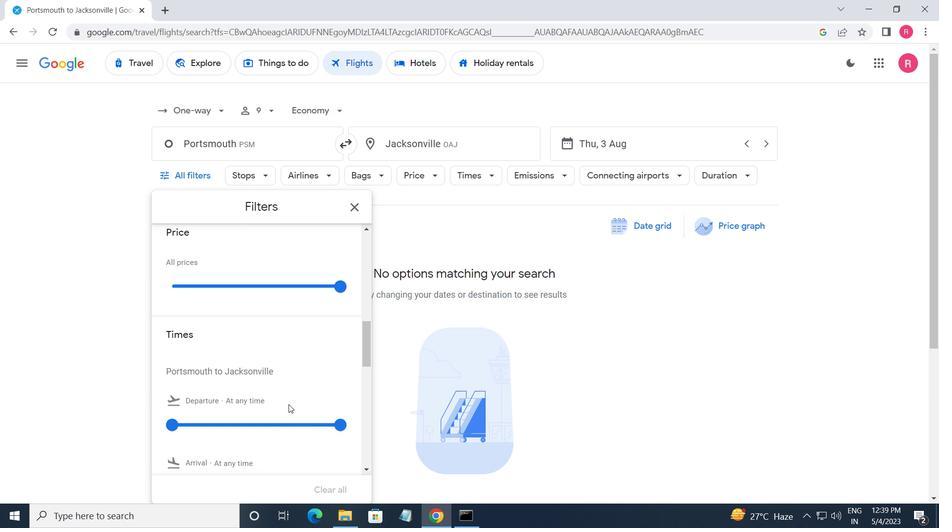 
Action: Mouse moved to (179, 369)
Screenshot: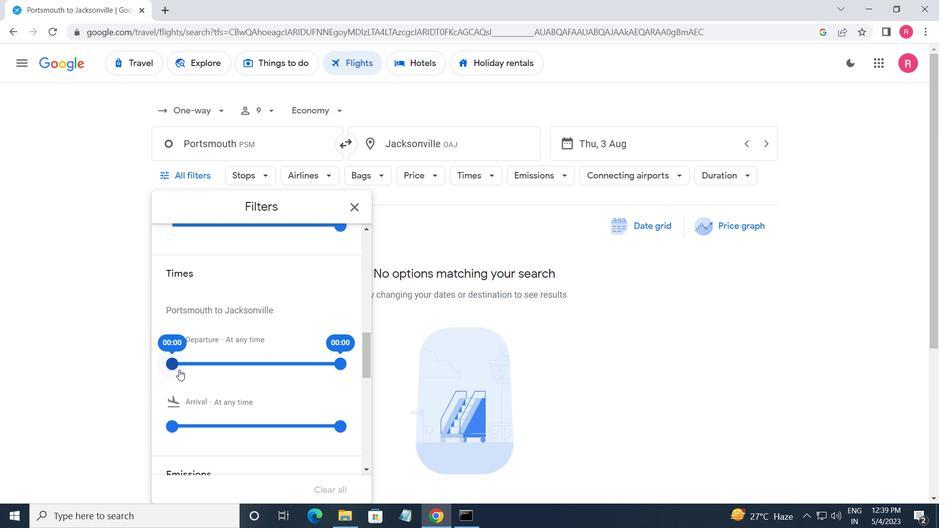 
Action: Mouse pressed left at (179, 369)
Screenshot: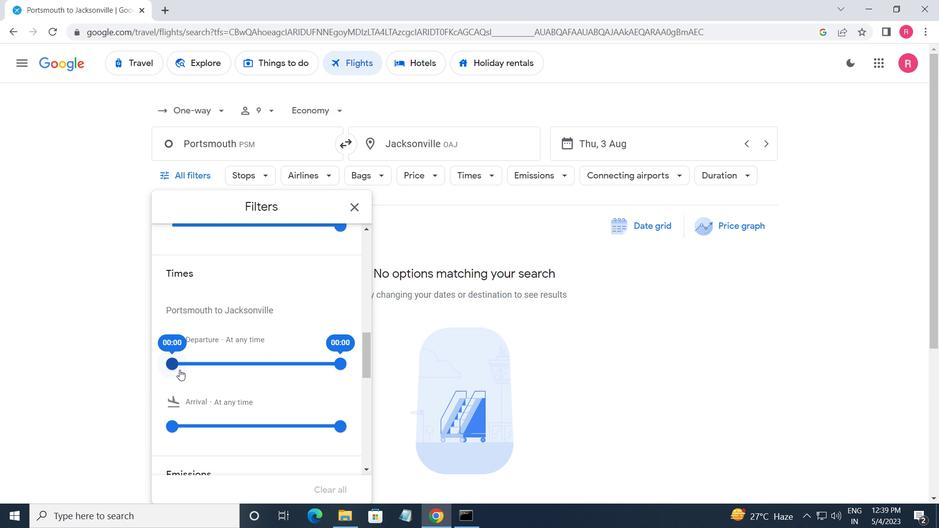 
Action: Mouse moved to (340, 367)
Screenshot: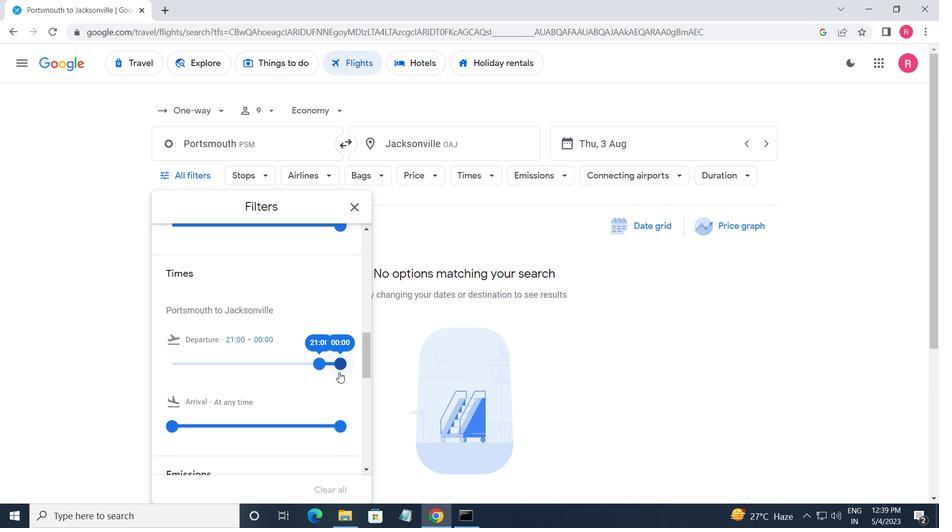 
Action: Mouse pressed left at (340, 367)
Screenshot: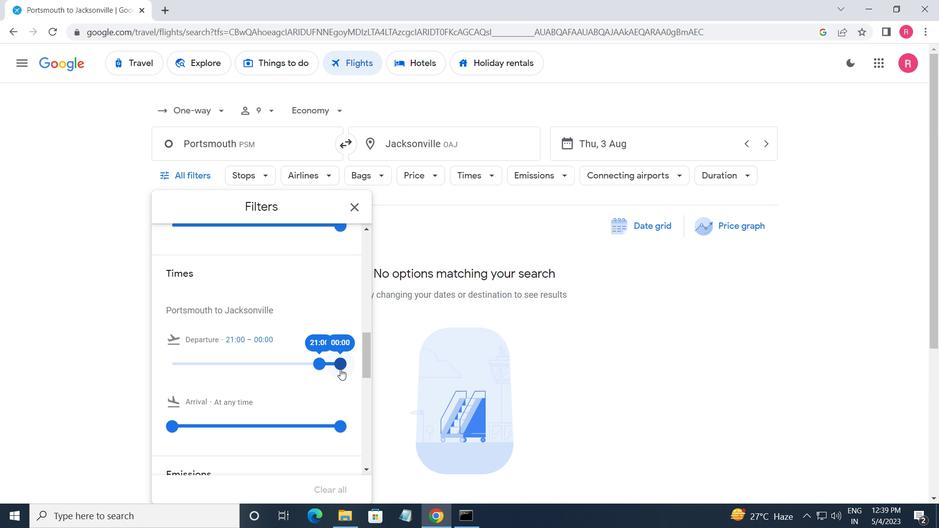 
Action: Mouse moved to (353, 211)
Screenshot: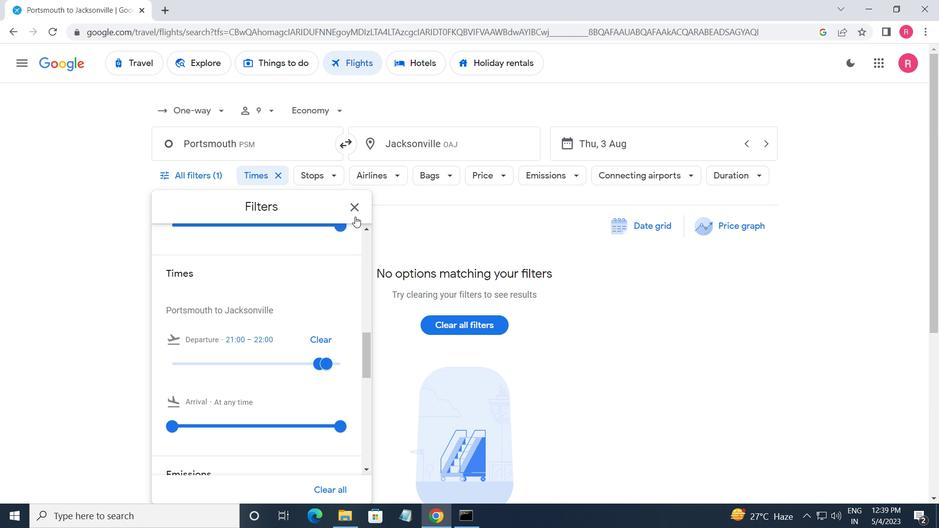 
Action: Mouse pressed left at (353, 211)
Screenshot: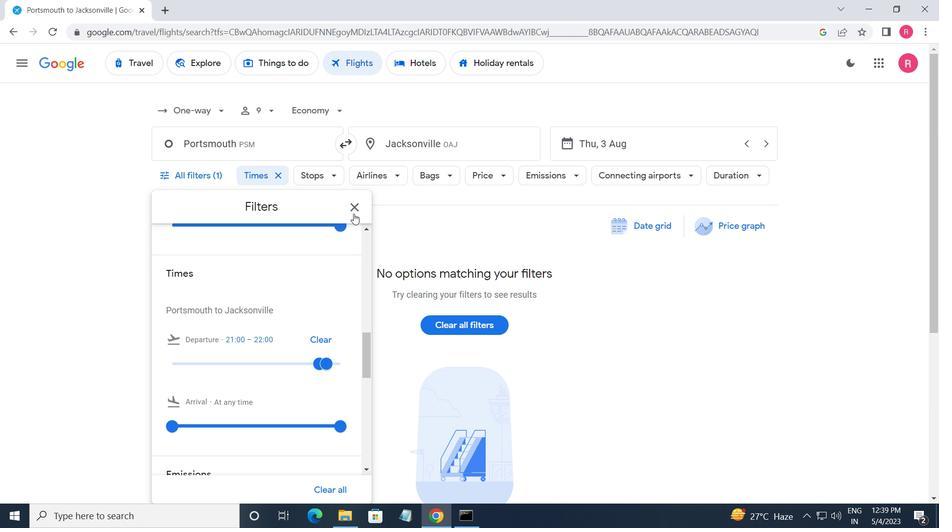 
Action: Mouse moved to (336, 244)
Screenshot: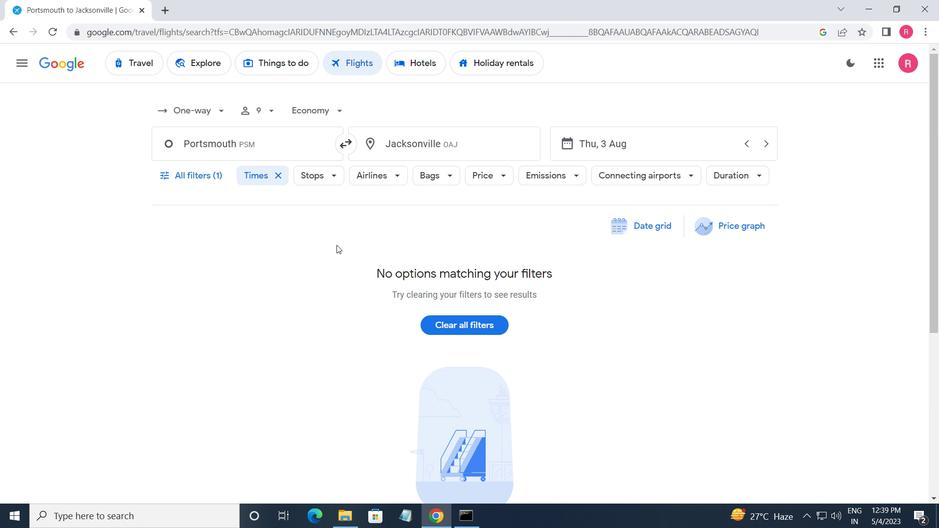 
